 Task: Plan a birthday party for Sarah on June 15th at 7 PM to 7:30 PM.
Action: Mouse moved to (589, 138)
Screenshot: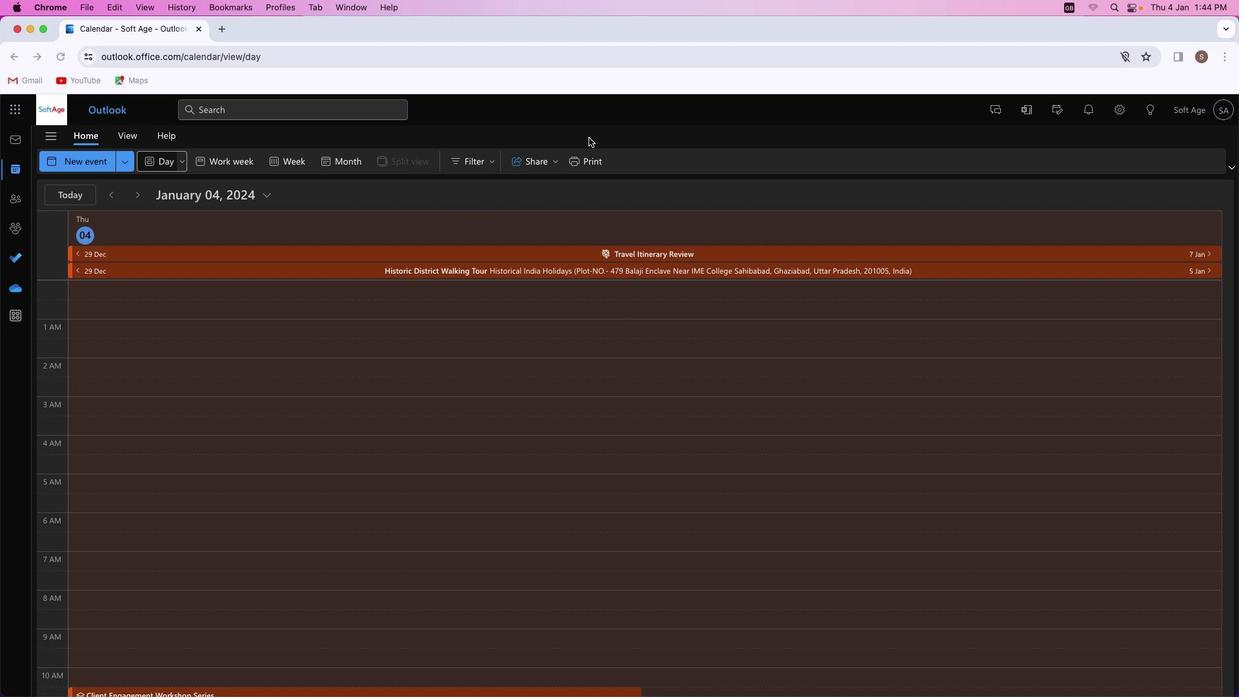 
Action: Mouse pressed left at (589, 138)
Screenshot: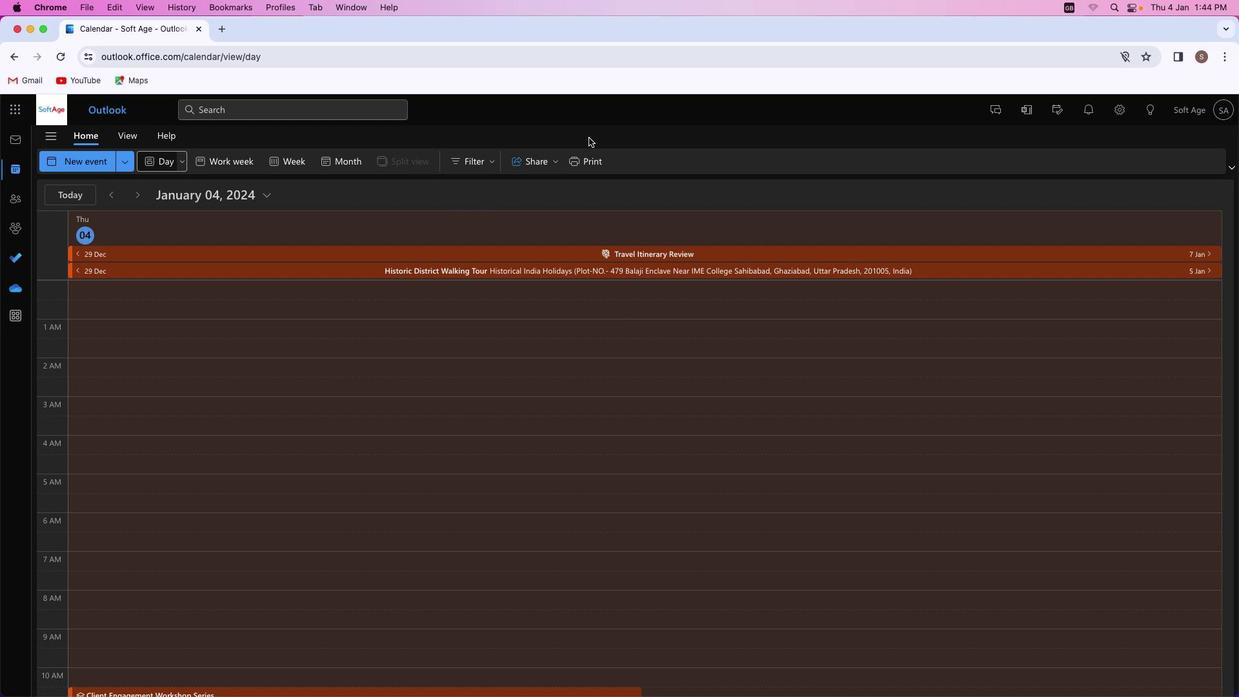 
Action: Mouse moved to (92, 162)
Screenshot: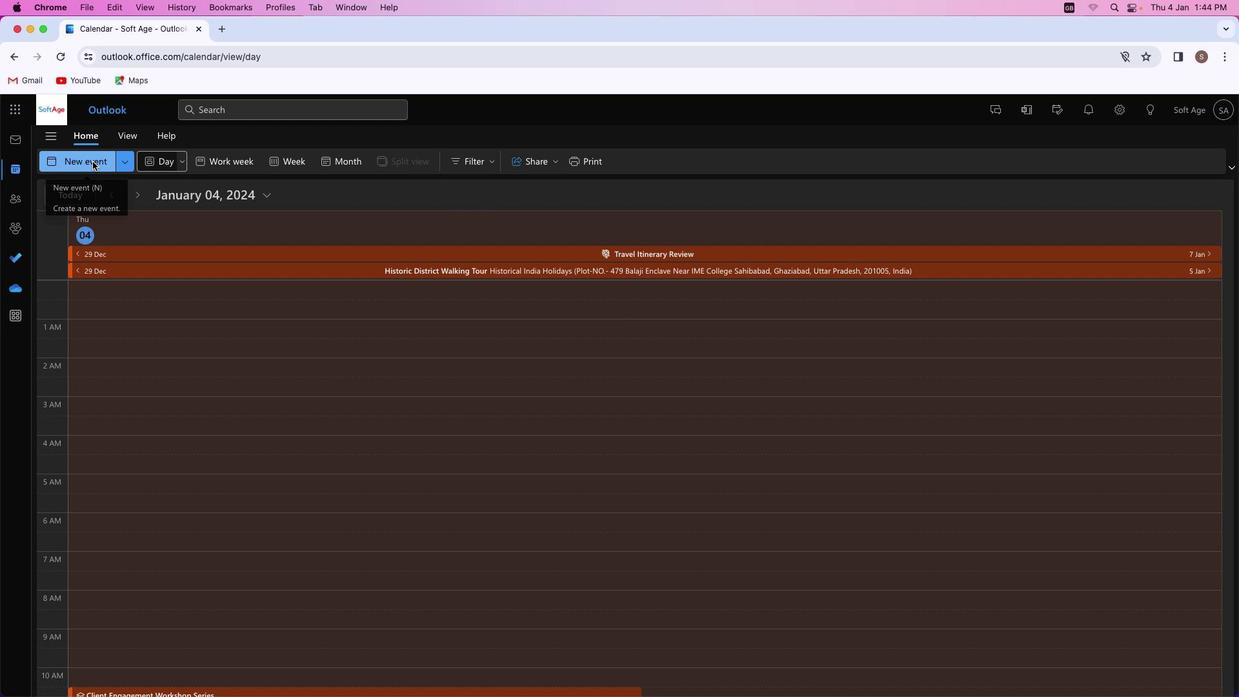 
Action: Mouse pressed left at (92, 162)
Screenshot: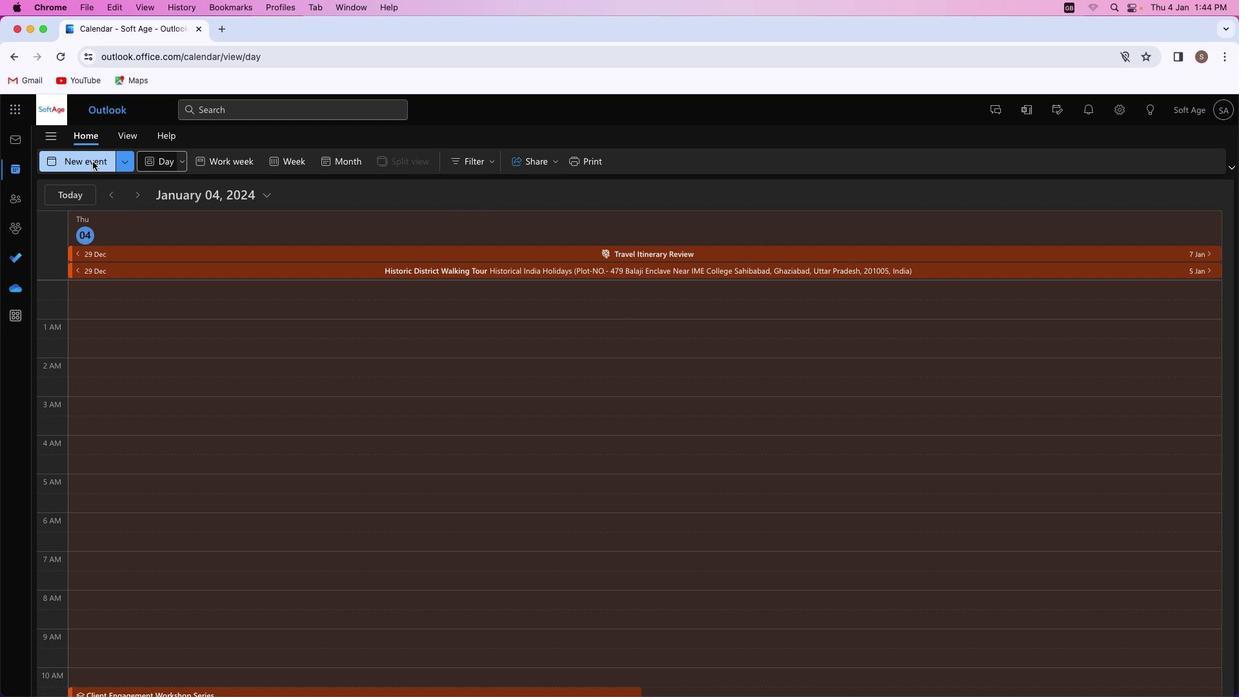 
Action: Mouse moved to (339, 241)
Screenshot: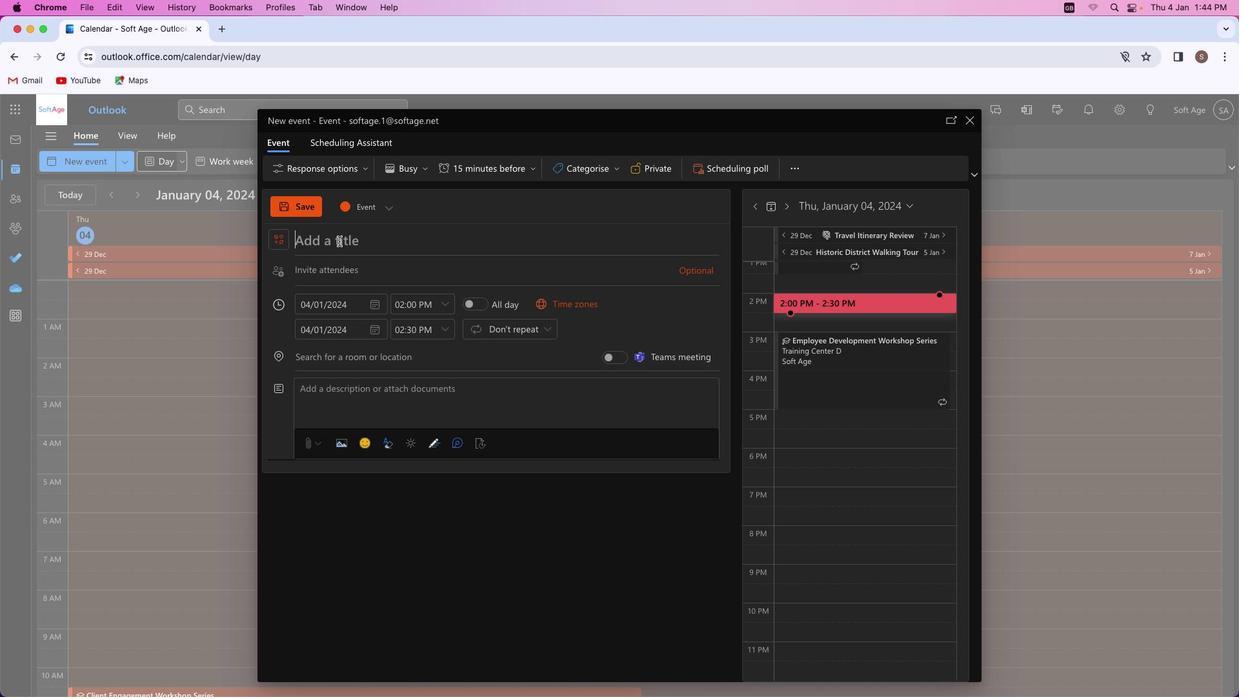 
Action: Mouse pressed left at (339, 241)
Screenshot: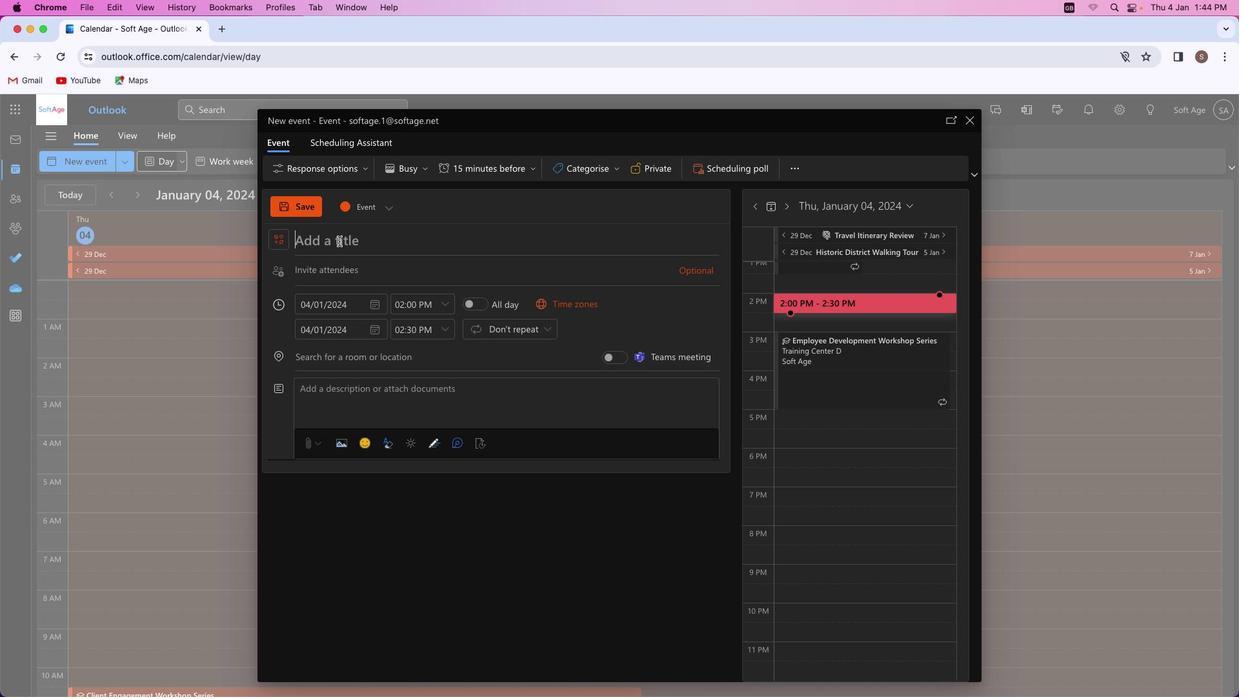 
Action: Key pressed Key.shift'B''i''r''t''h''d''a''y'Key.space'p''a''r''t''y'Key.space'w''i''t''h'Key.backspaceKey.backspaceKey.backspaceKey.backspace'f''o''r'Key.spaceKey.shift'S''a''r''a''h'
Screenshot: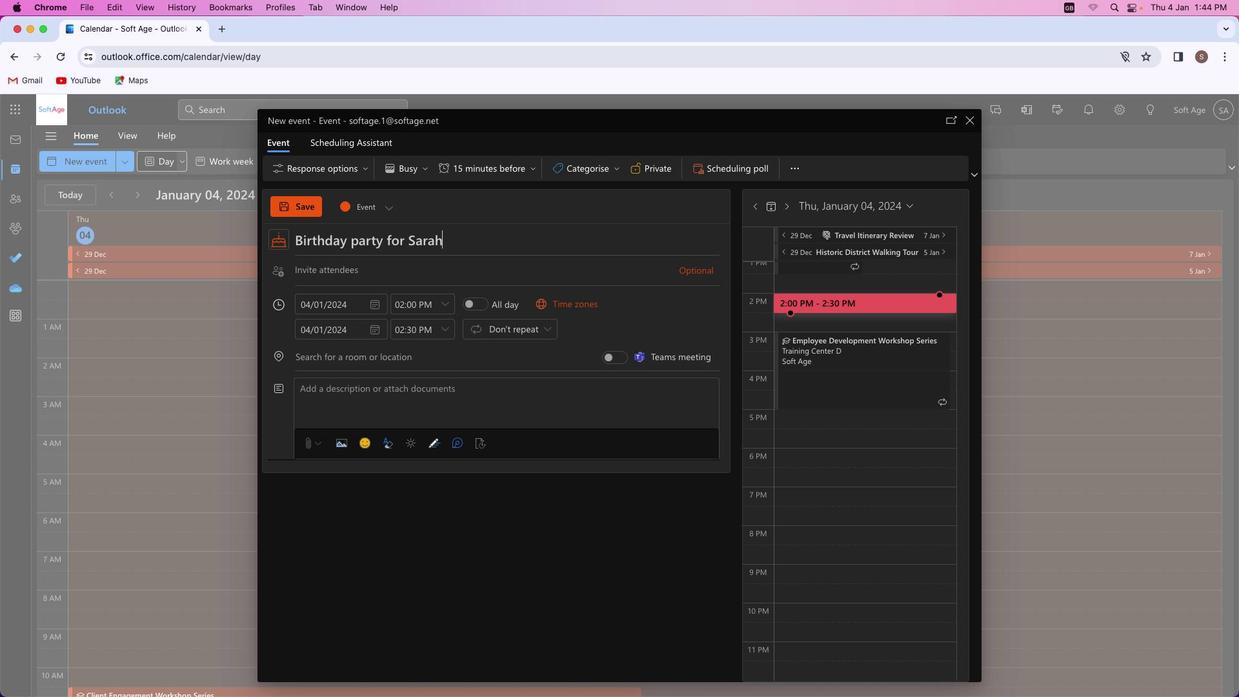 
Action: Mouse moved to (322, 271)
Screenshot: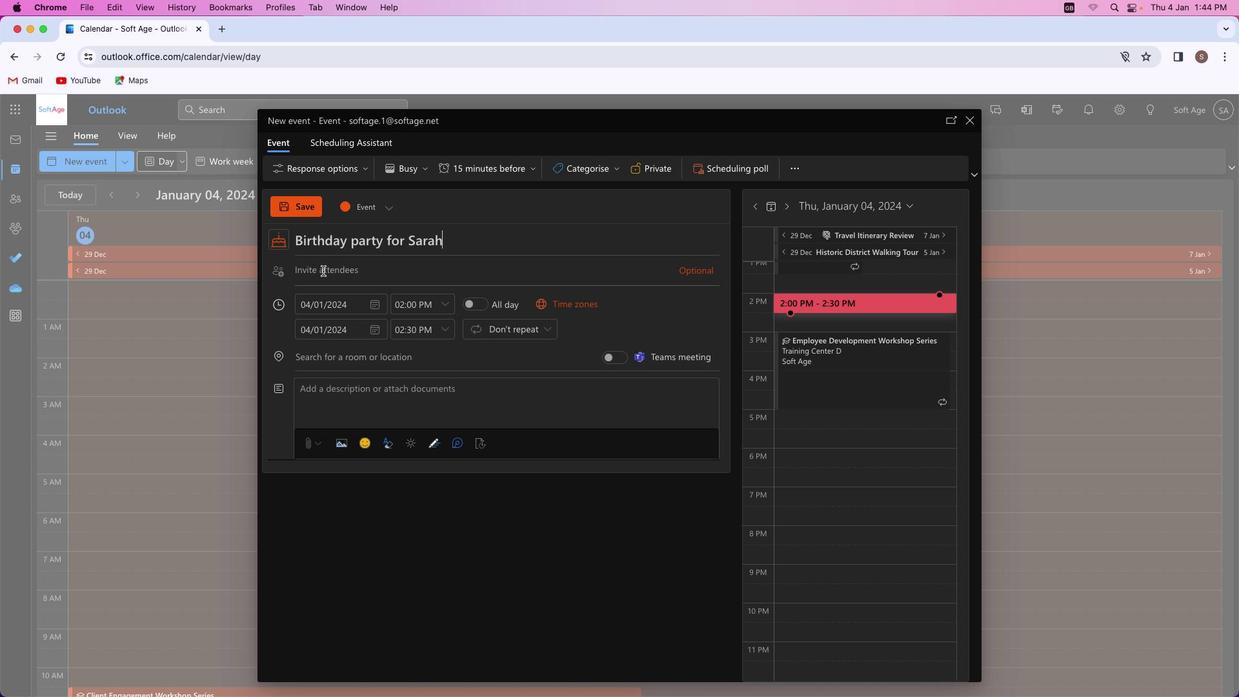 
Action: Mouse pressed left at (322, 271)
Screenshot: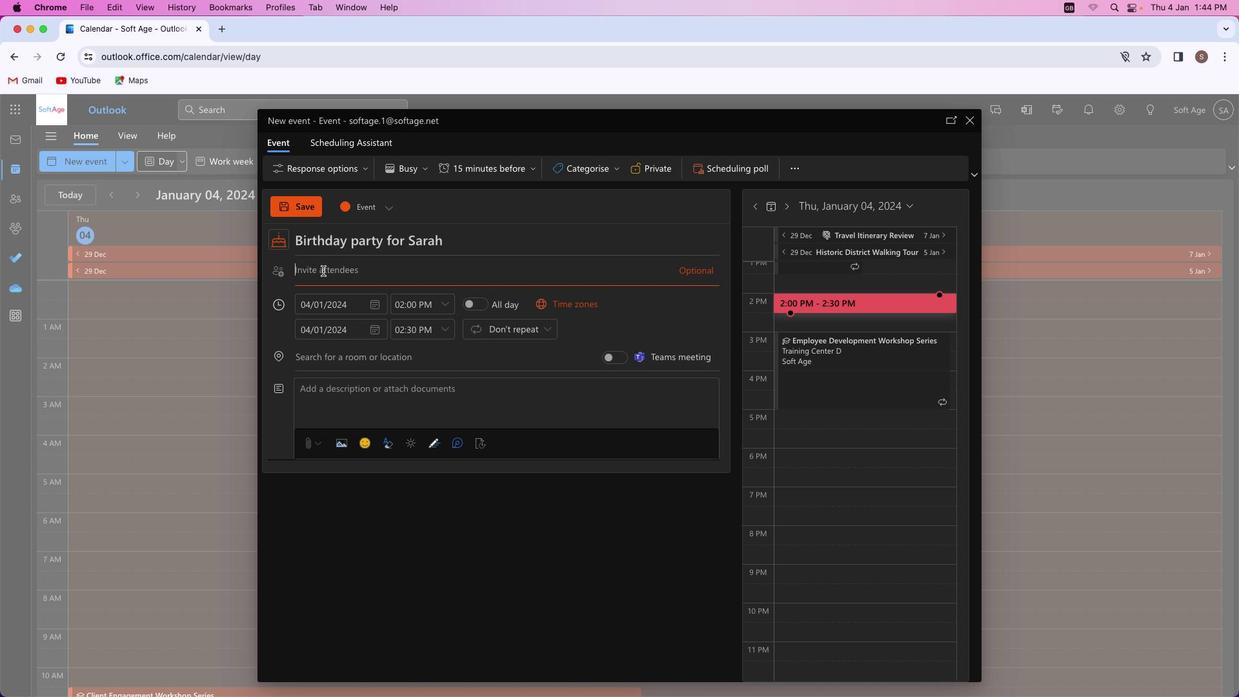 
Action: Key pressed Key.shift'B''i''r''t''h'Key.backspaceKey.backspaceKey.backspaceKey.backspaceKey.backspaceKey.shift'S''h''i''v''a''m''y''a''d''a''v''s''m''4''2'Key.shiftKey.backspace'1'Key.shift'@''o''u''t''l''o''o''k''.''c''o''m'
Screenshot: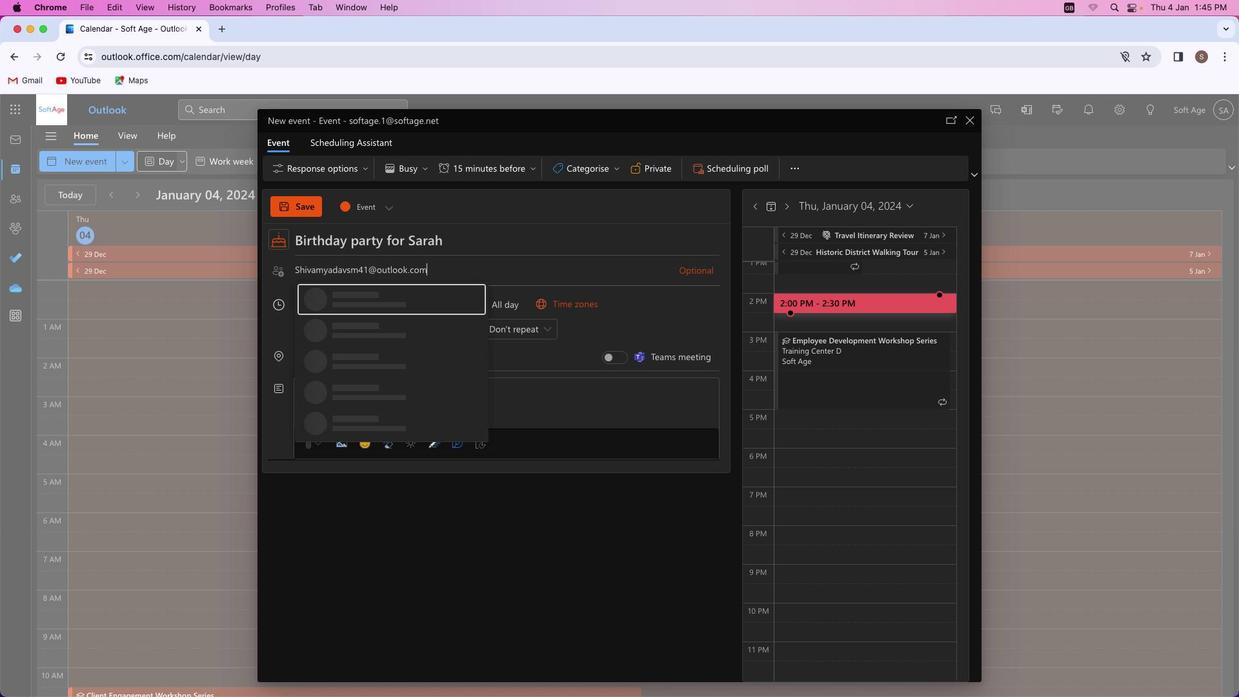 
Action: Mouse moved to (364, 296)
Screenshot: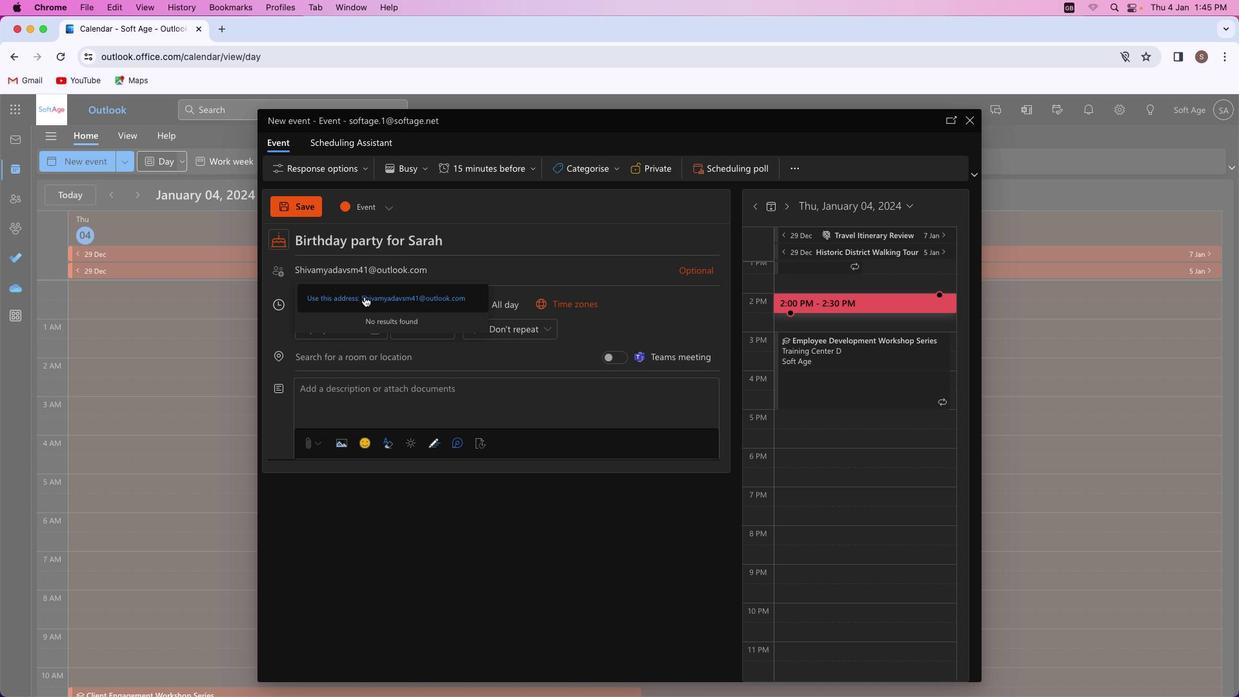 
Action: Mouse pressed left at (364, 296)
Screenshot: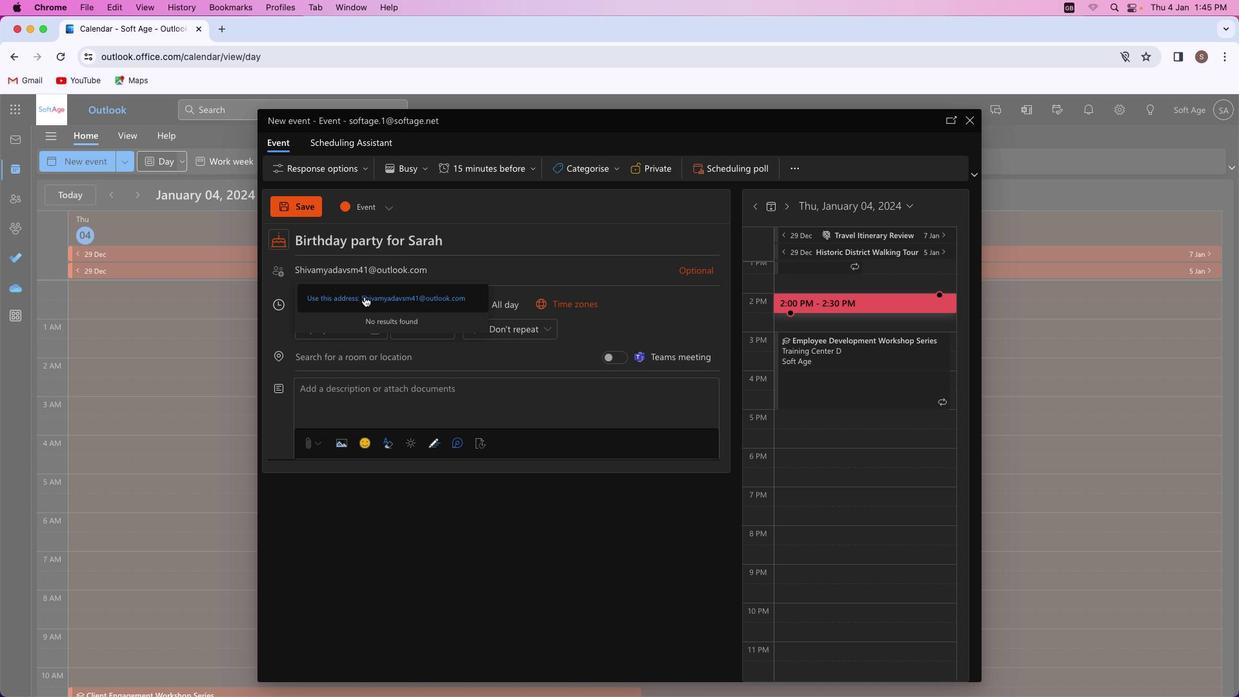 
Action: Mouse moved to (375, 439)
Screenshot: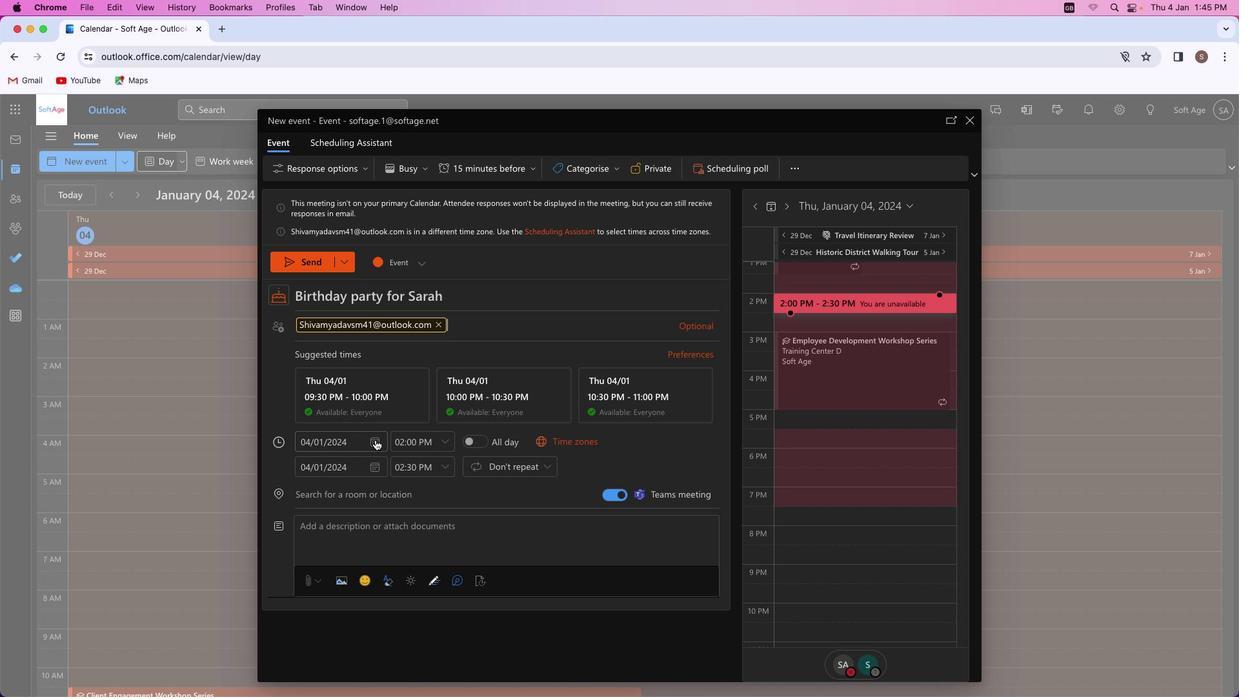 
Action: Mouse pressed left at (375, 439)
Screenshot: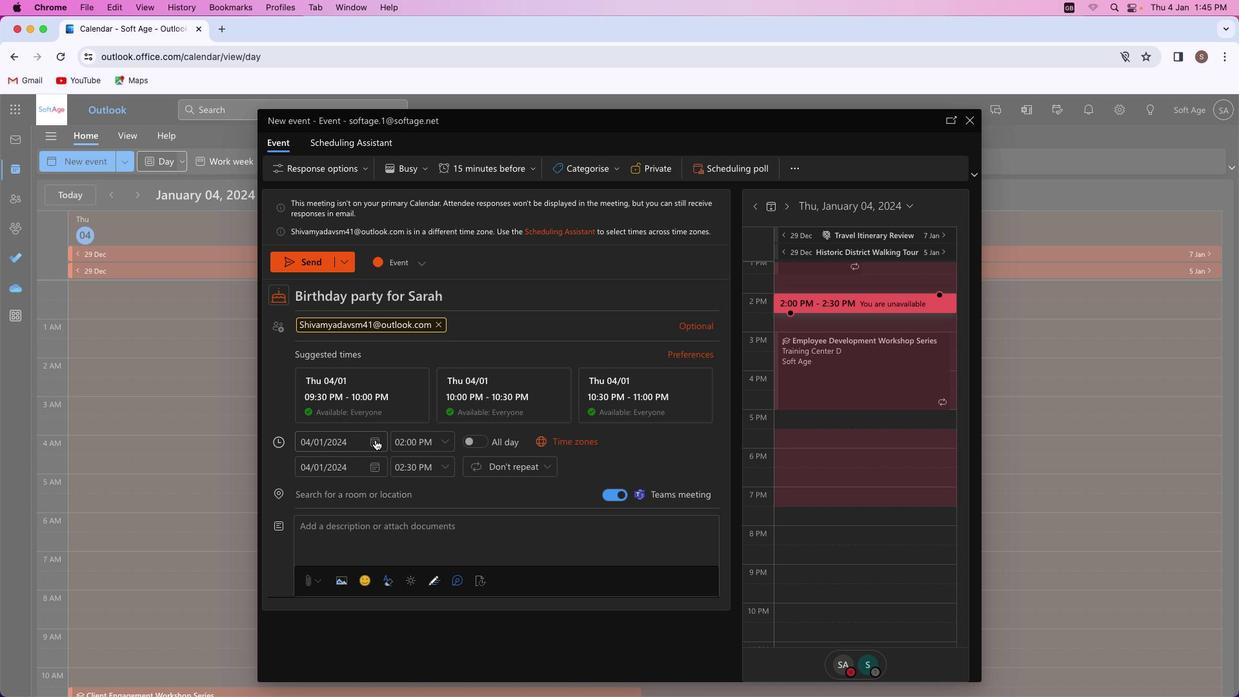 
Action: Mouse moved to (315, 543)
Screenshot: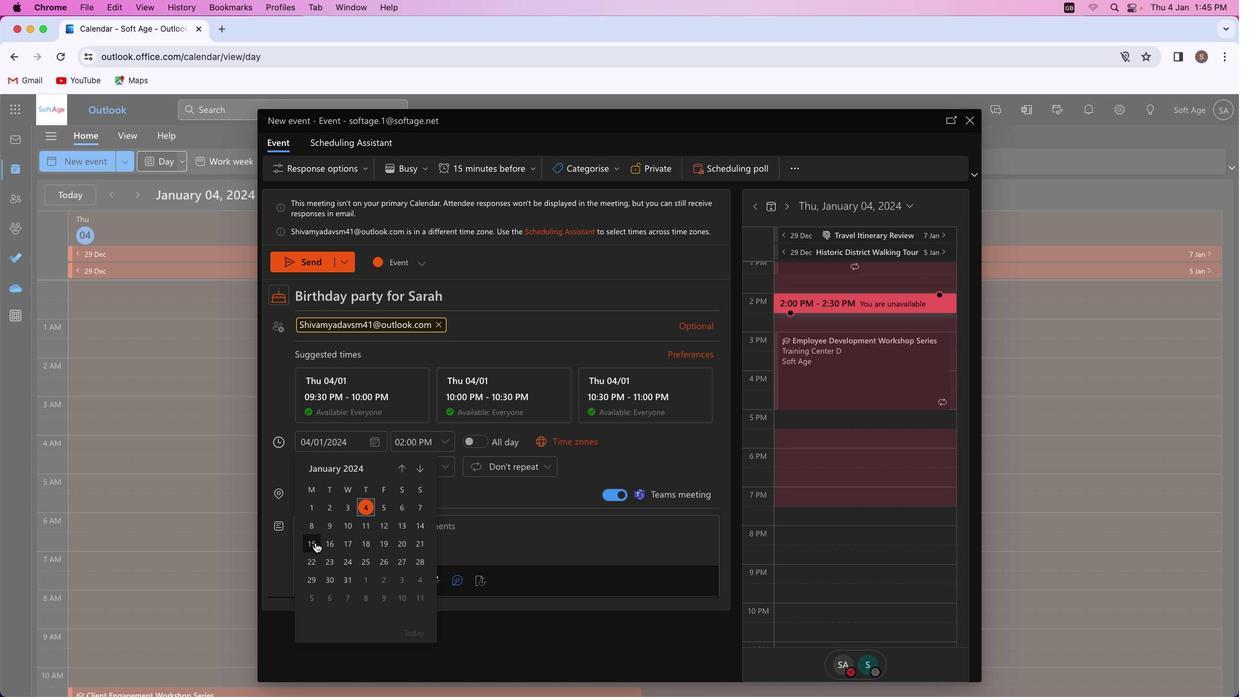 
Action: Mouse pressed left at (315, 543)
Screenshot: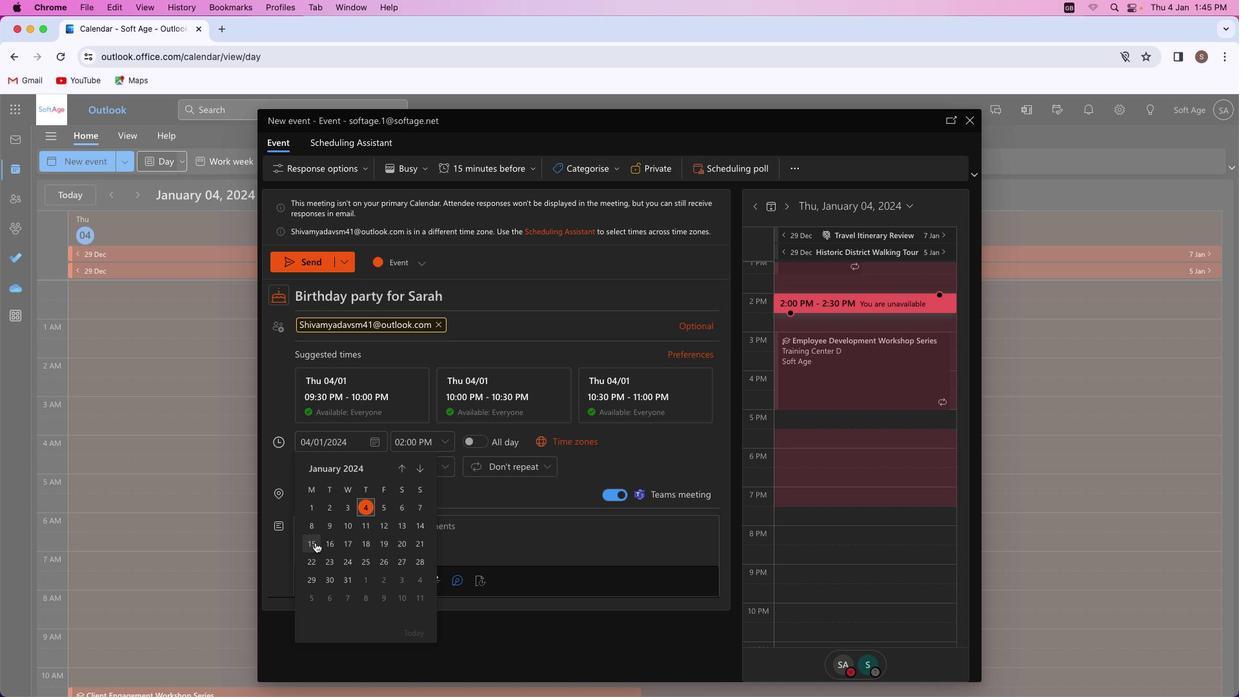 
Action: Mouse moved to (444, 447)
Screenshot: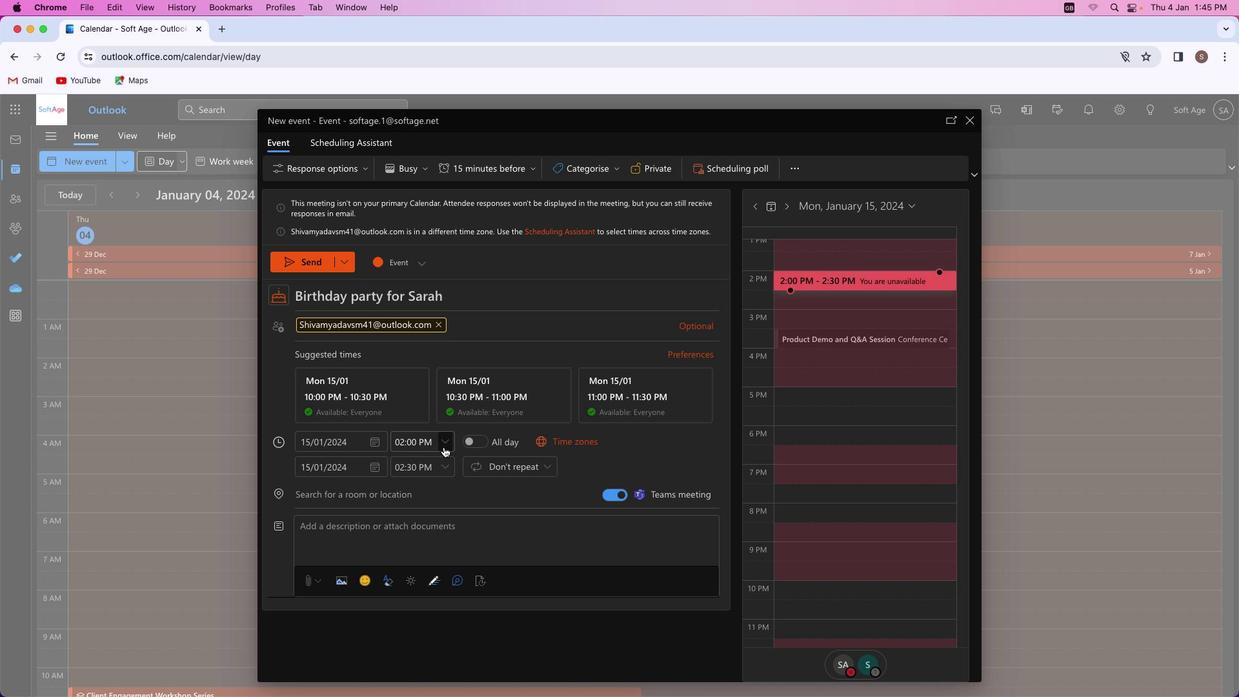
Action: Mouse pressed left at (444, 447)
Screenshot: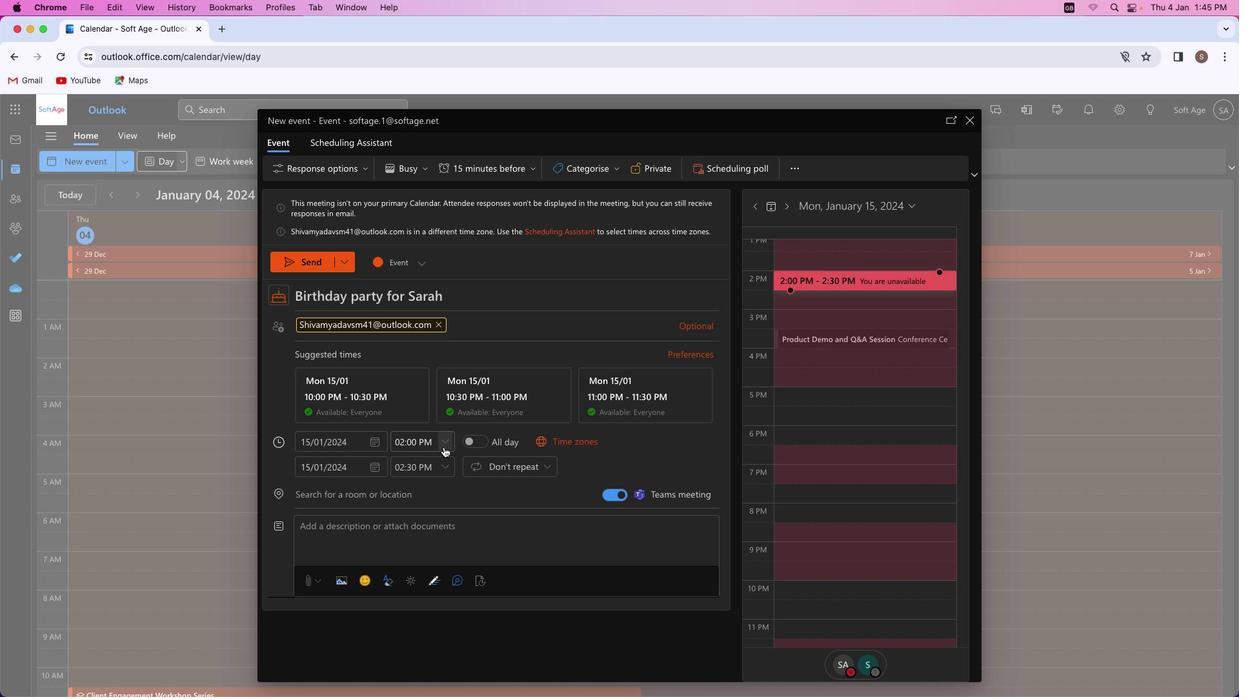 
Action: Mouse moved to (421, 502)
Screenshot: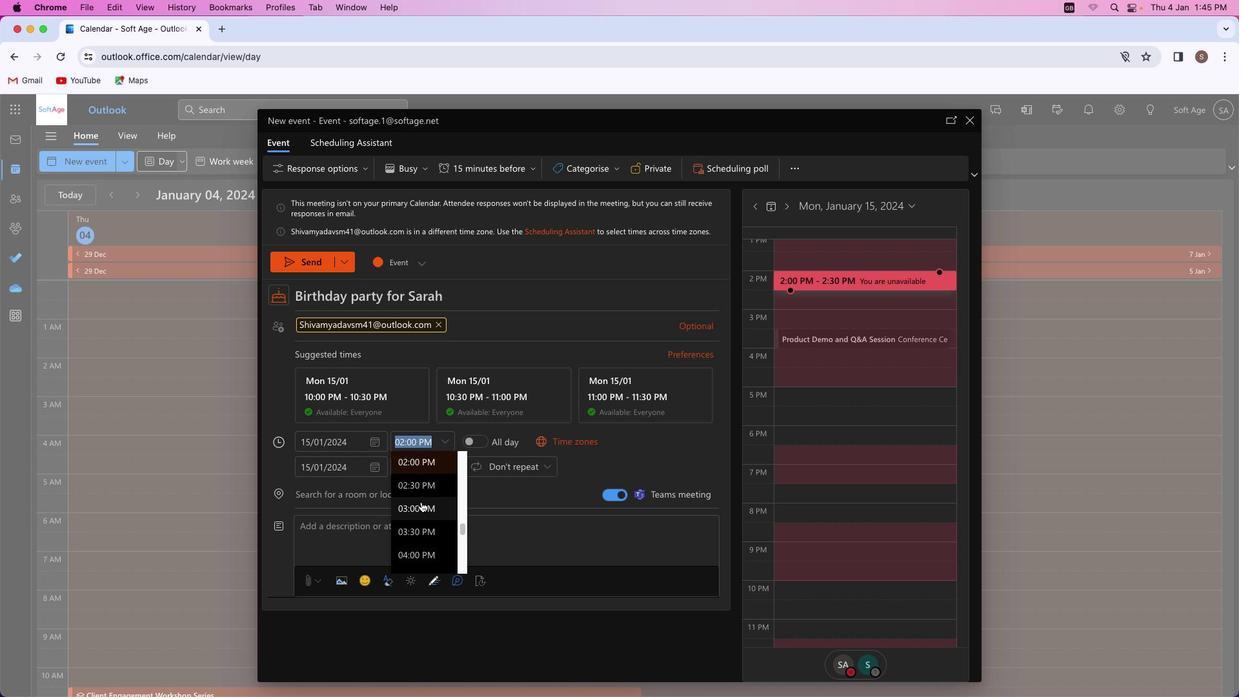 
Action: Mouse scrolled (421, 502) with delta (0, 0)
Screenshot: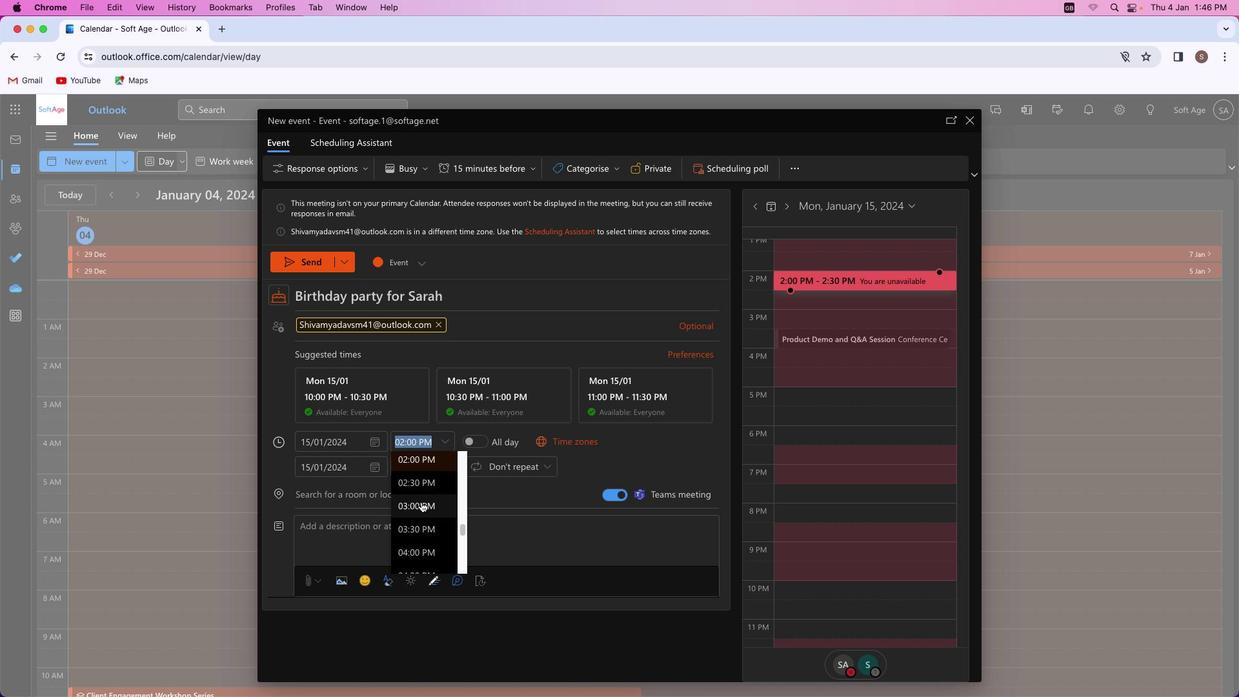
Action: Mouse scrolled (421, 502) with delta (0, 0)
Screenshot: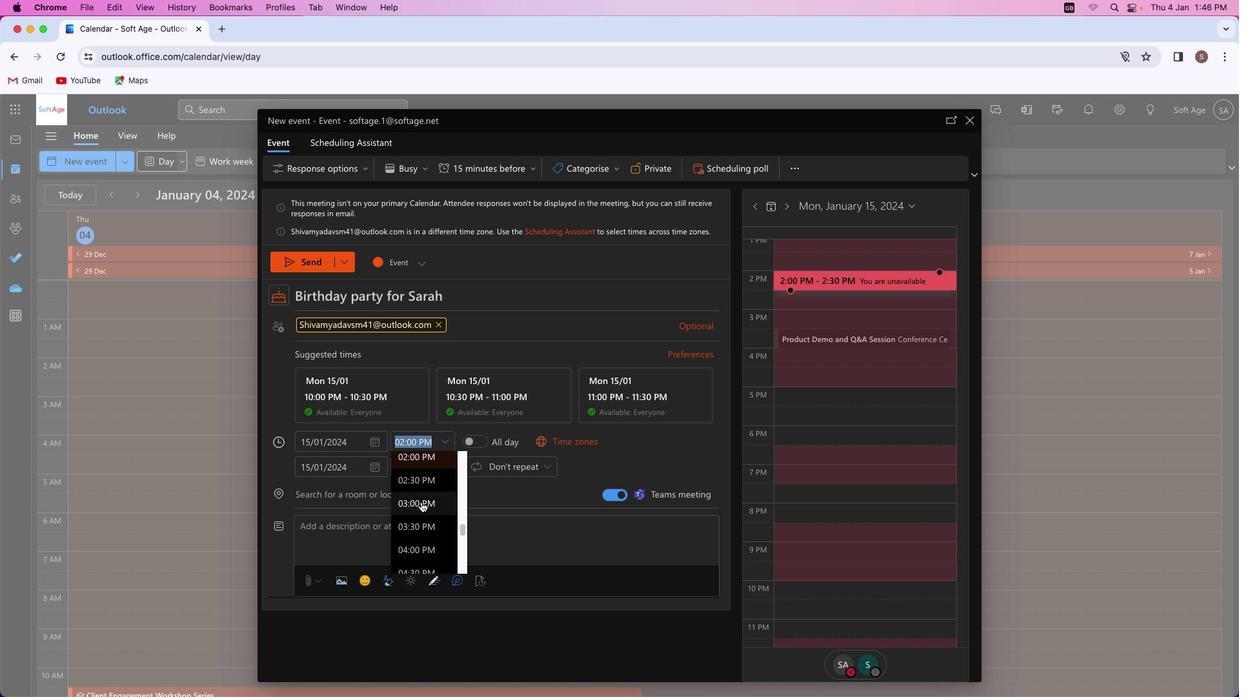 
Action: Mouse scrolled (421, 502) with delta (0, 0)
Screenshot: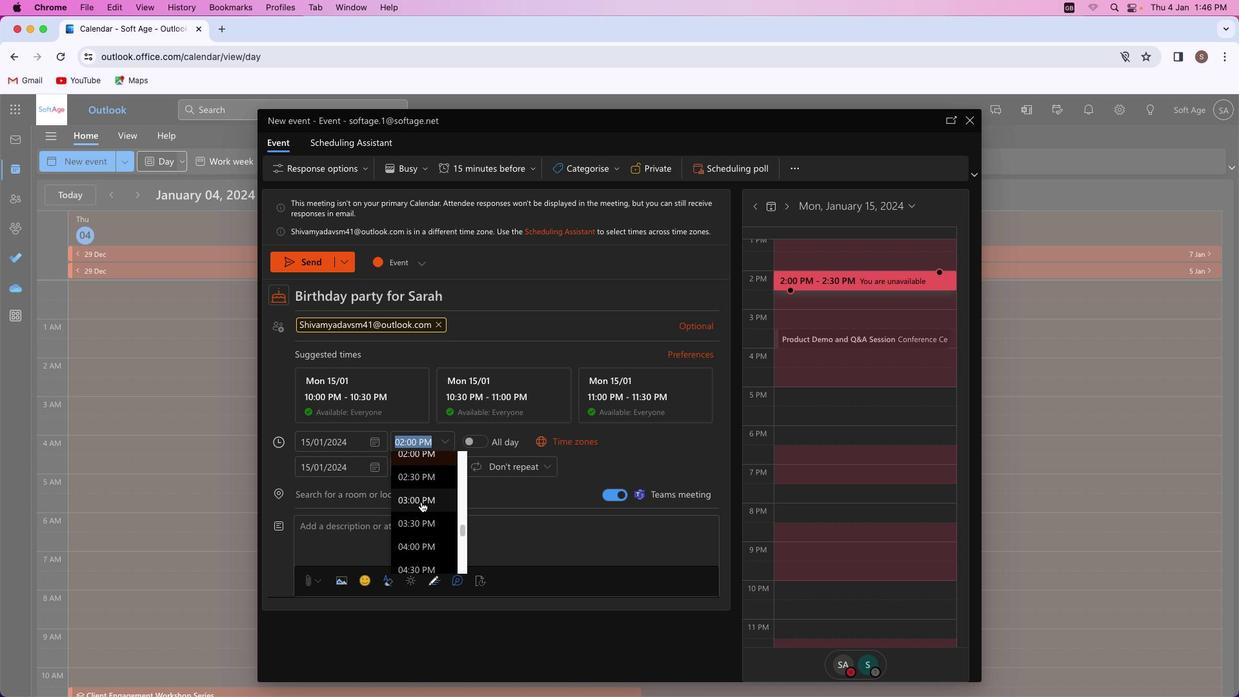 
Action: Mouse scrolled (421, 502) with delta (0, 0)
Screenshot: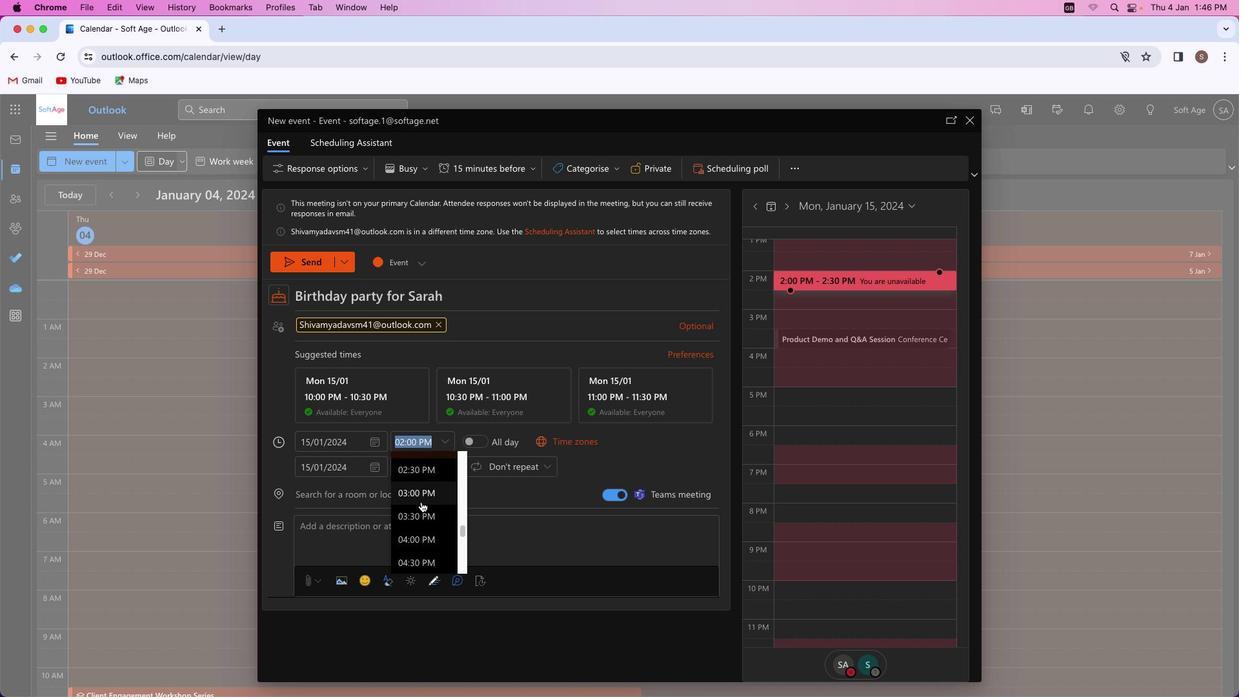 
Action: Mouse scrolled (421, 502) with delta (0, 0)
Screenshot: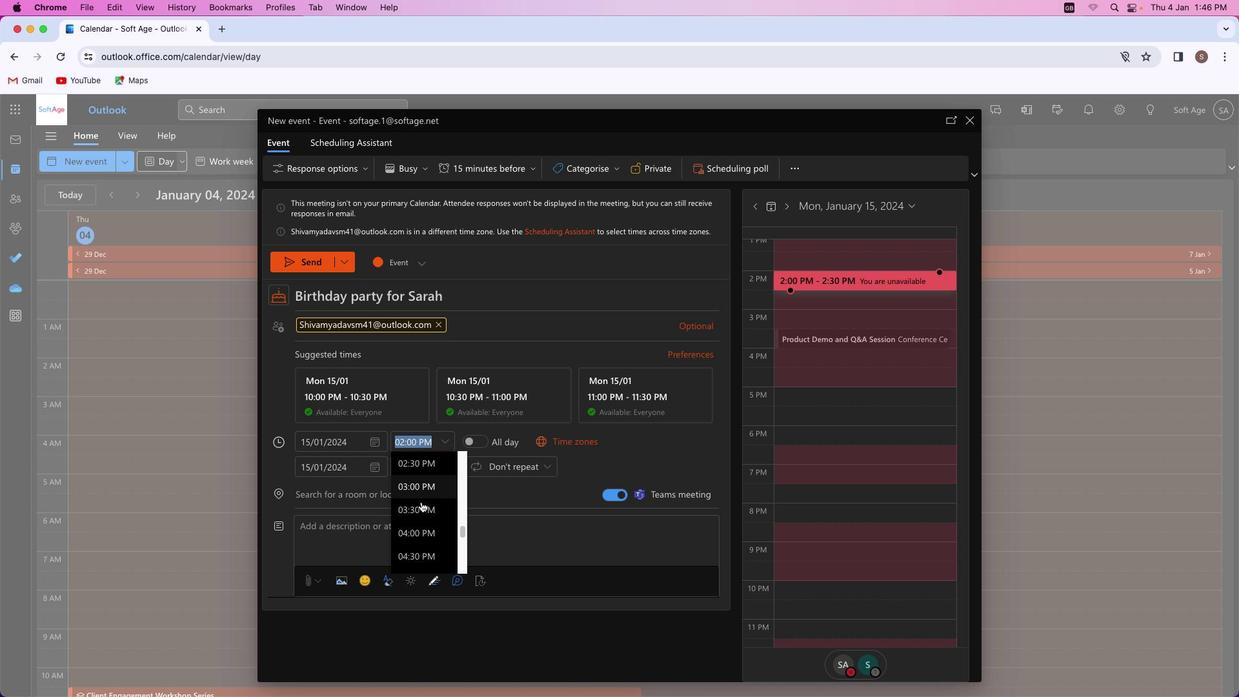 
Action: Mouse scrolled (421, 502) with delta (0, 0)
Screenshot: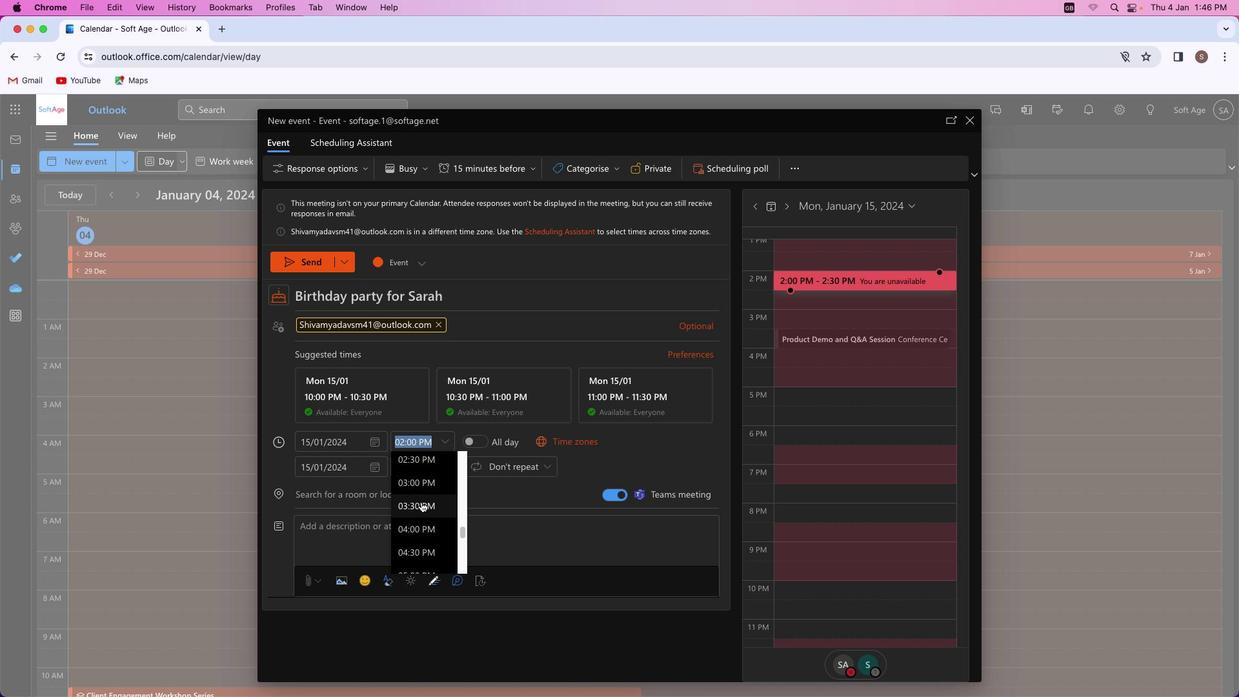 
Action: Mouse scrolled (421, 502) with delta (0, 0)
Screenshot: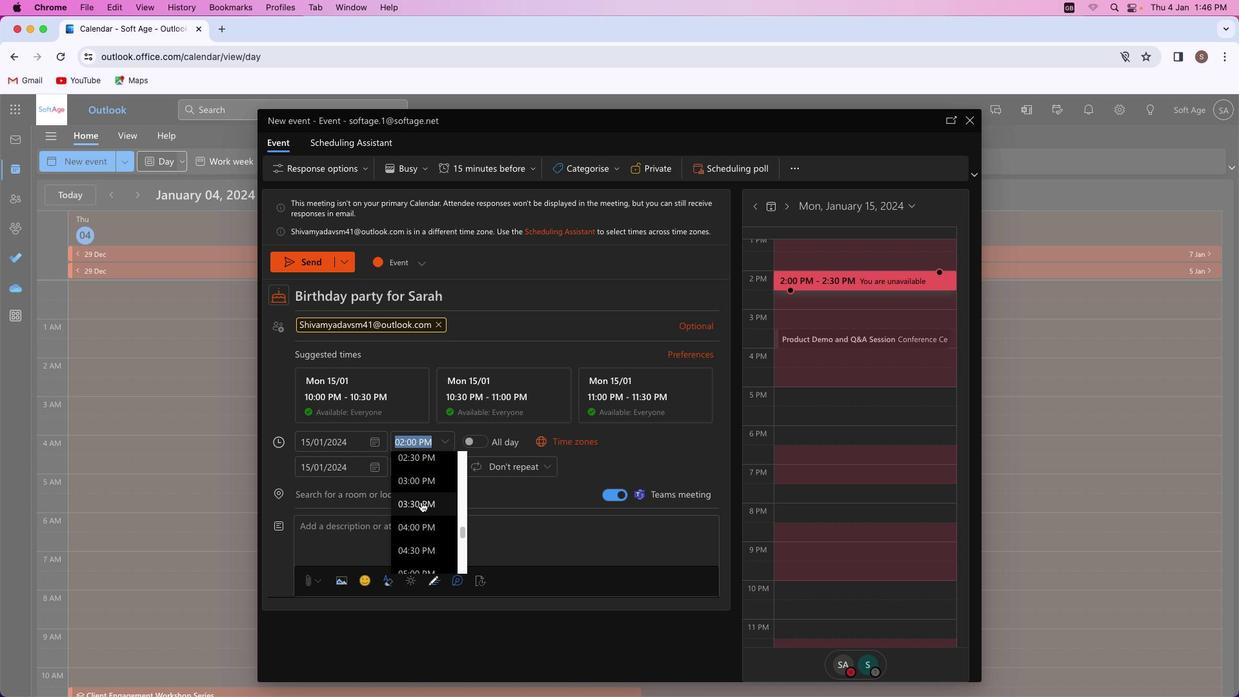 
Action: Mouse scrolled (421, 502) with delta (0, 0)
Screenshot: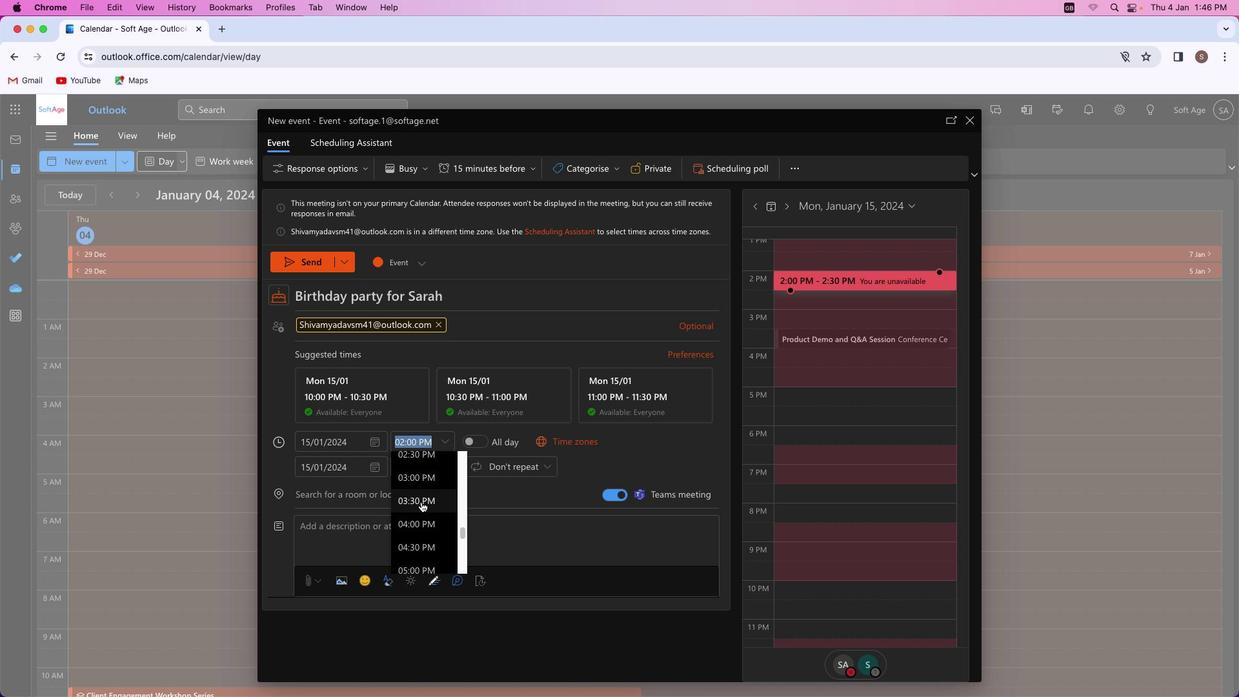 
Action: Mouse scrolled (421, 502) with delta (0, 0)
Screenshot: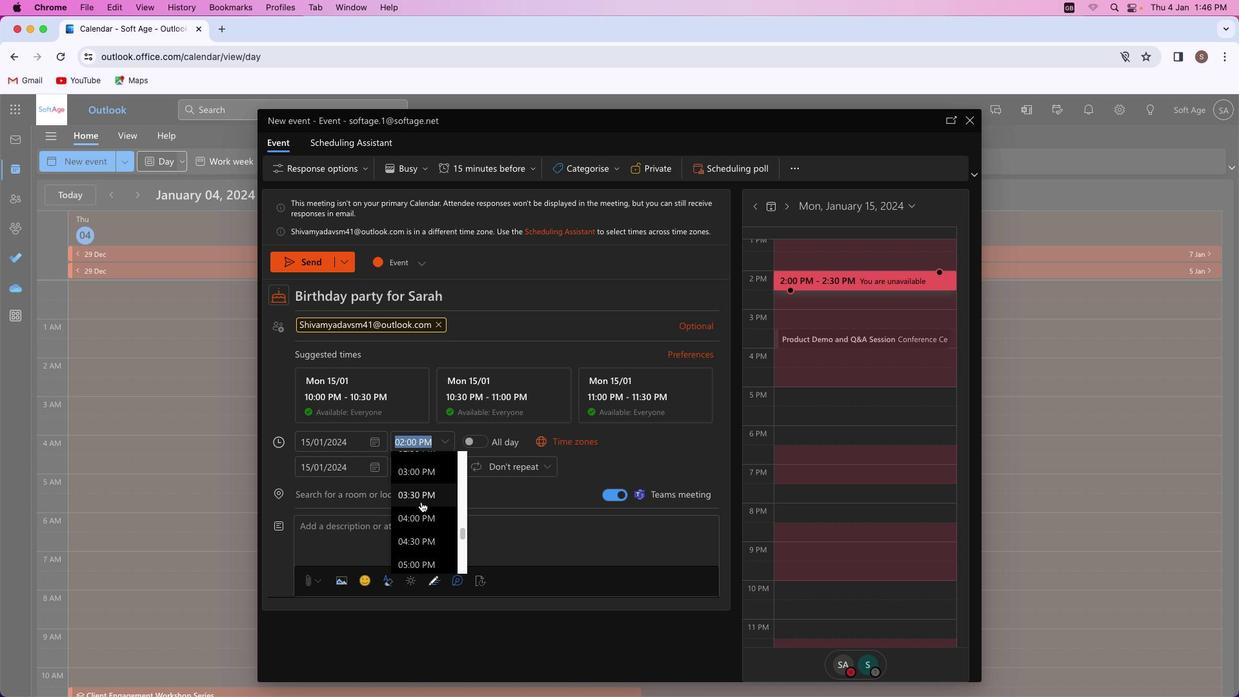 
Action: Mouse scrolled (421, 502) with delta (0, 0)
Screenshot: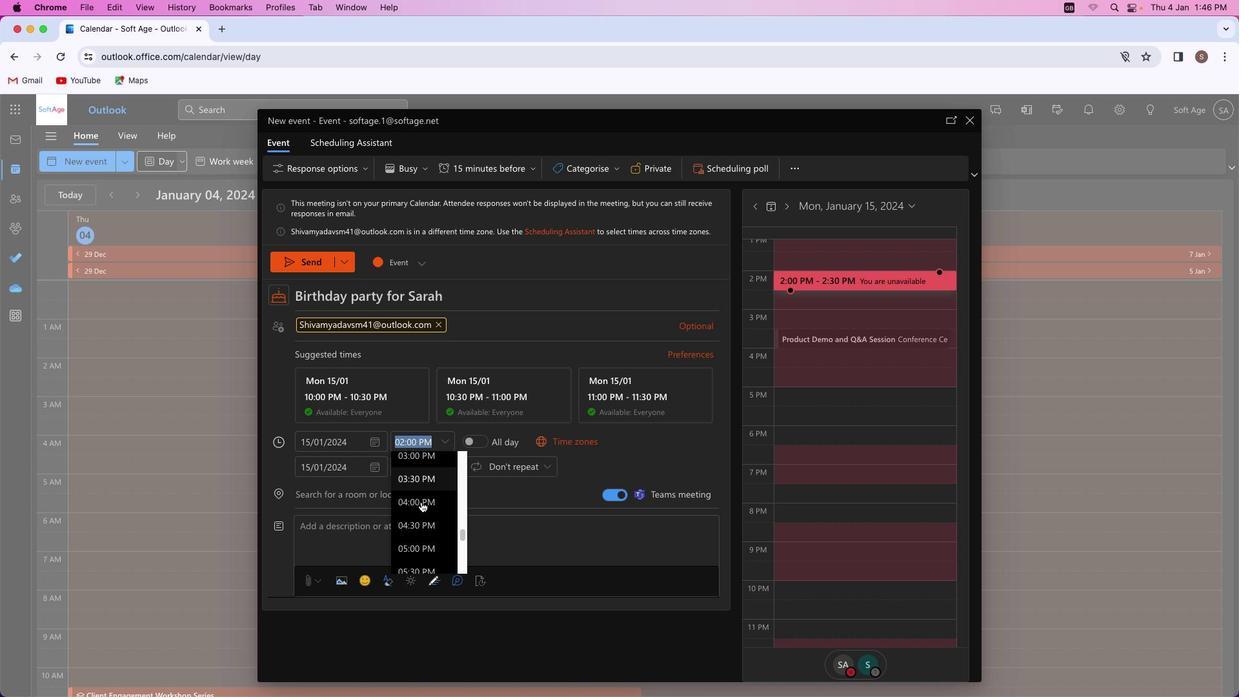 
Action: Mouse scrolled (421, 502) with delta (0, 0)
Screenshot: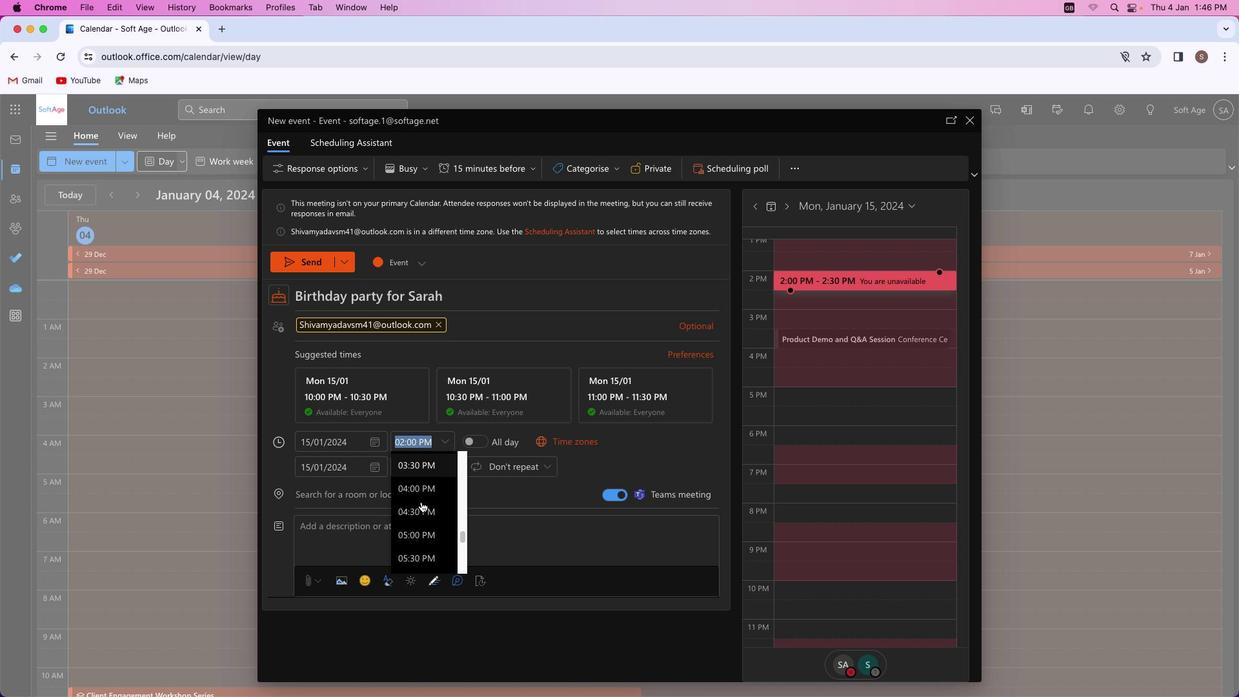 
Action: Mouse moved to (420, 502)
Screenshot: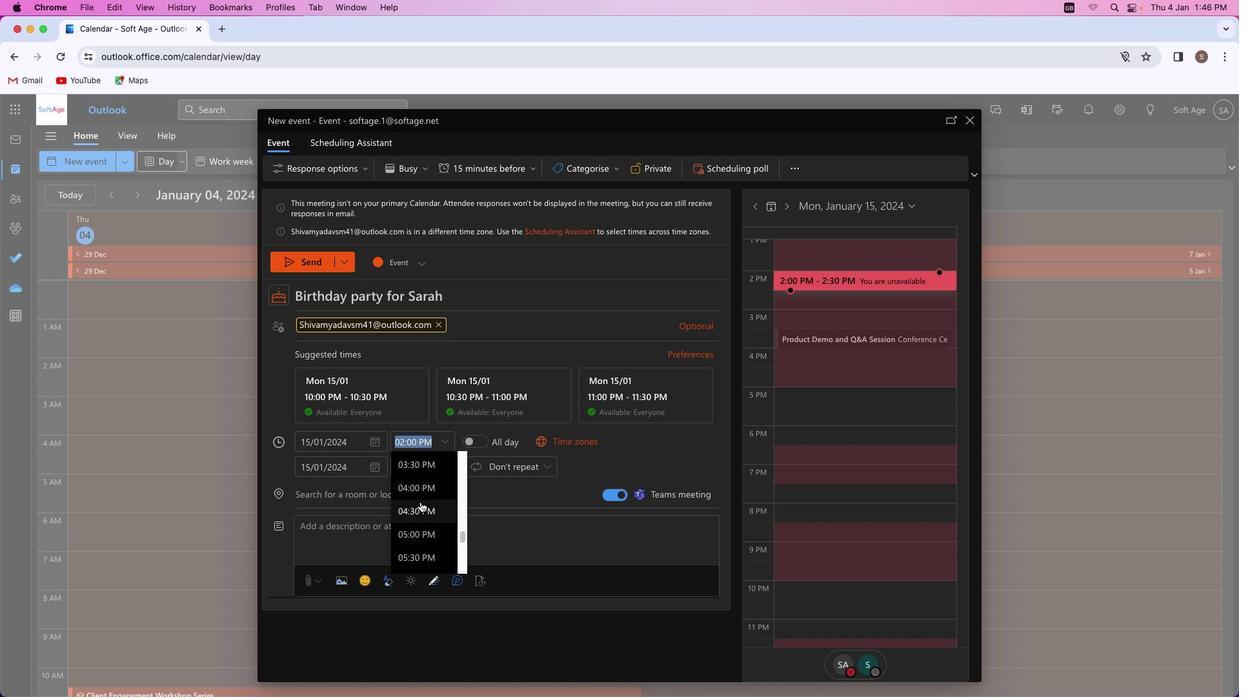 
Action: Mouse scrolled (420, 502) with delta (0, 0)
Screenshot: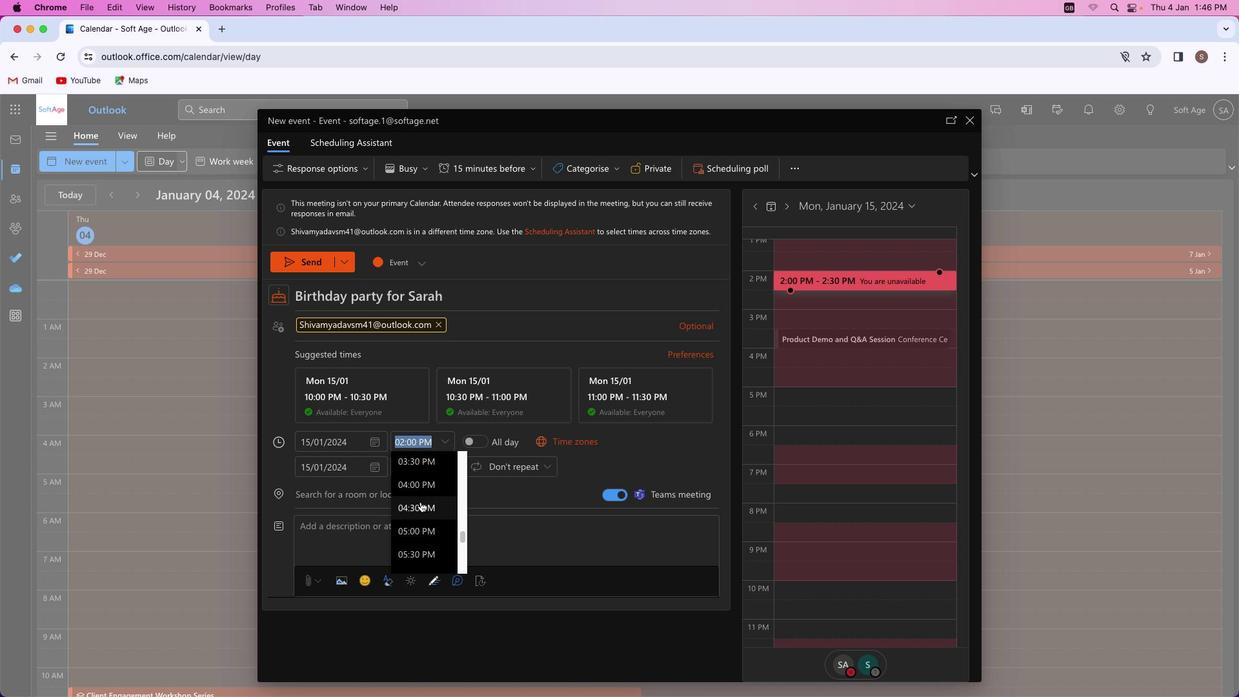 
Action: Mouse scrolled (420, 502) with delta (0, 0)
Screenshot: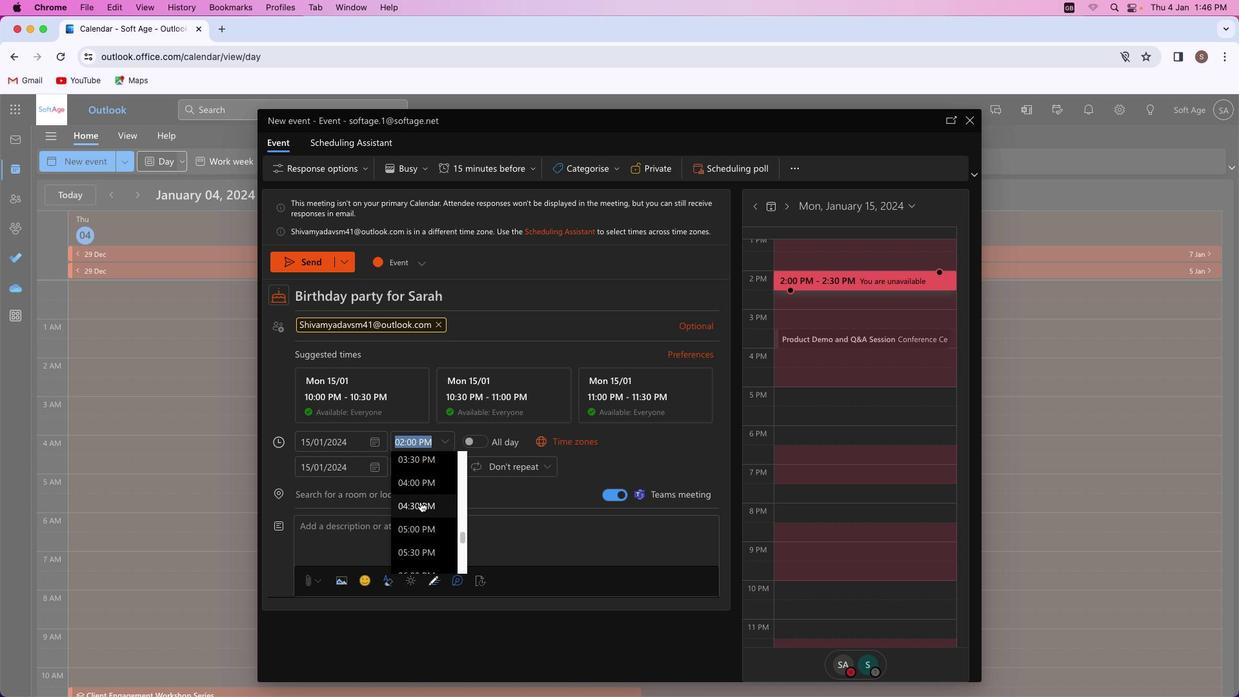 
Action: Mouse scrolled (420, 502) with delta (0, 0)
Screenshot: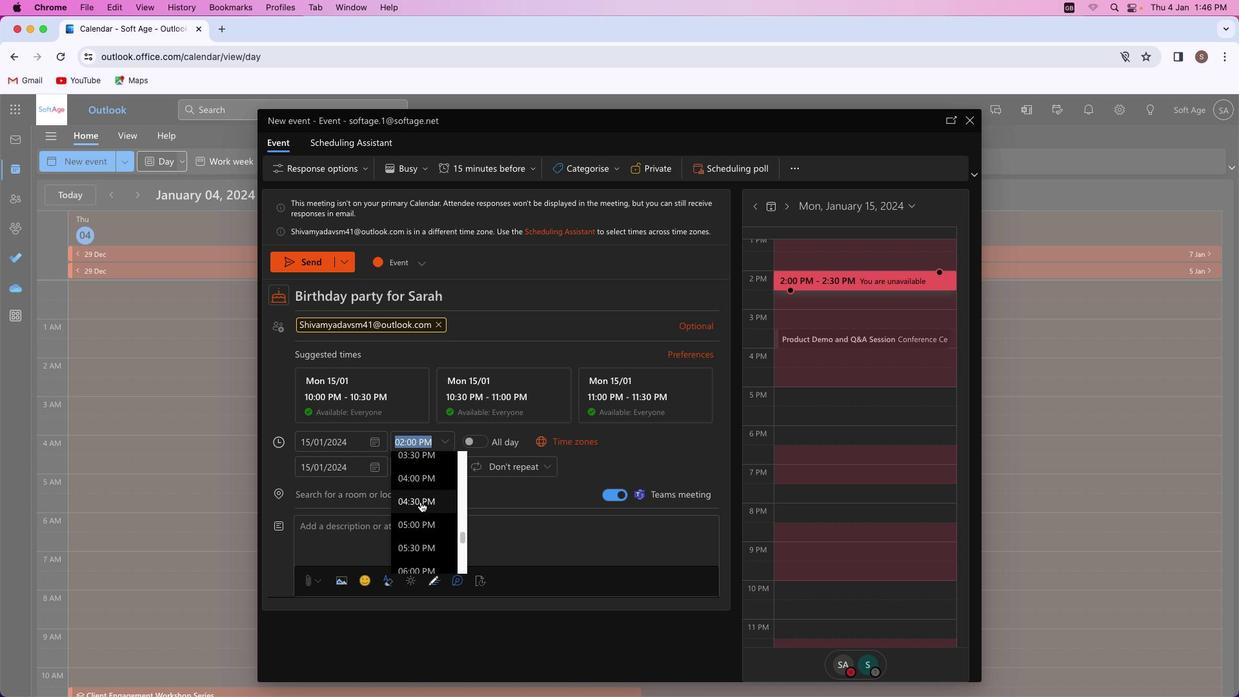 
Action: Mouse scrolled (420, 502) with delta (0, 0)
Screenshot: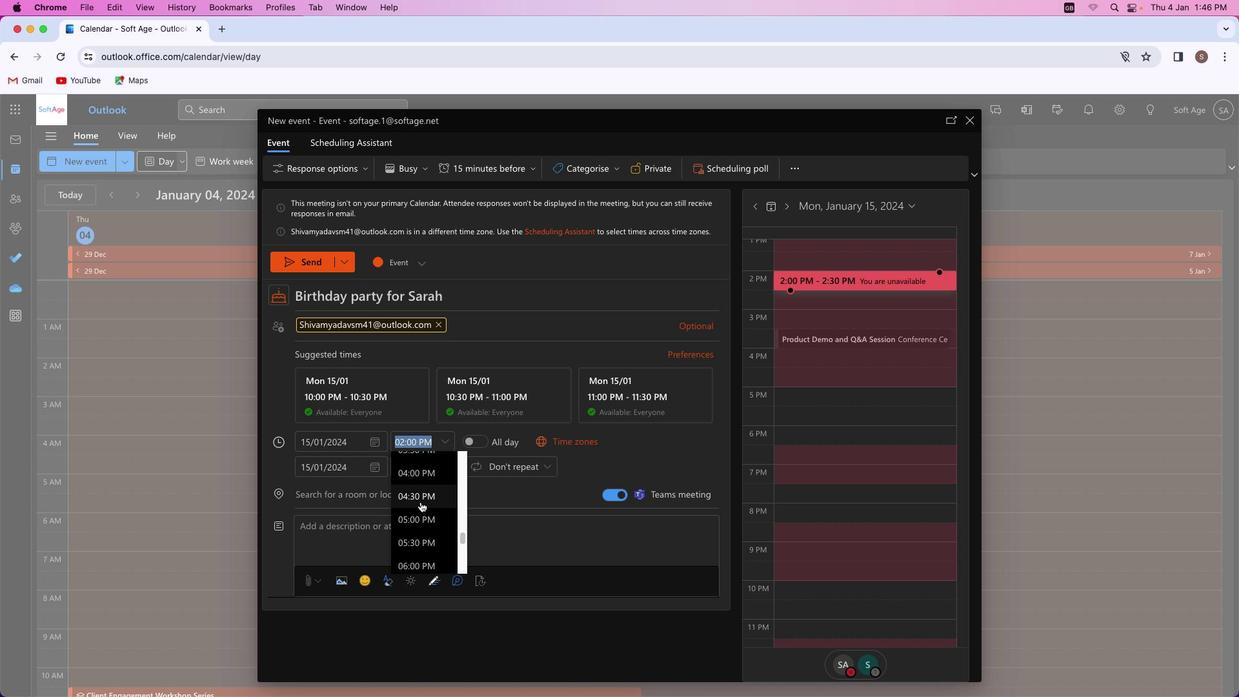 
Action: Mouse scrolled (420, 502) with delta (0, 0)
Screenshot: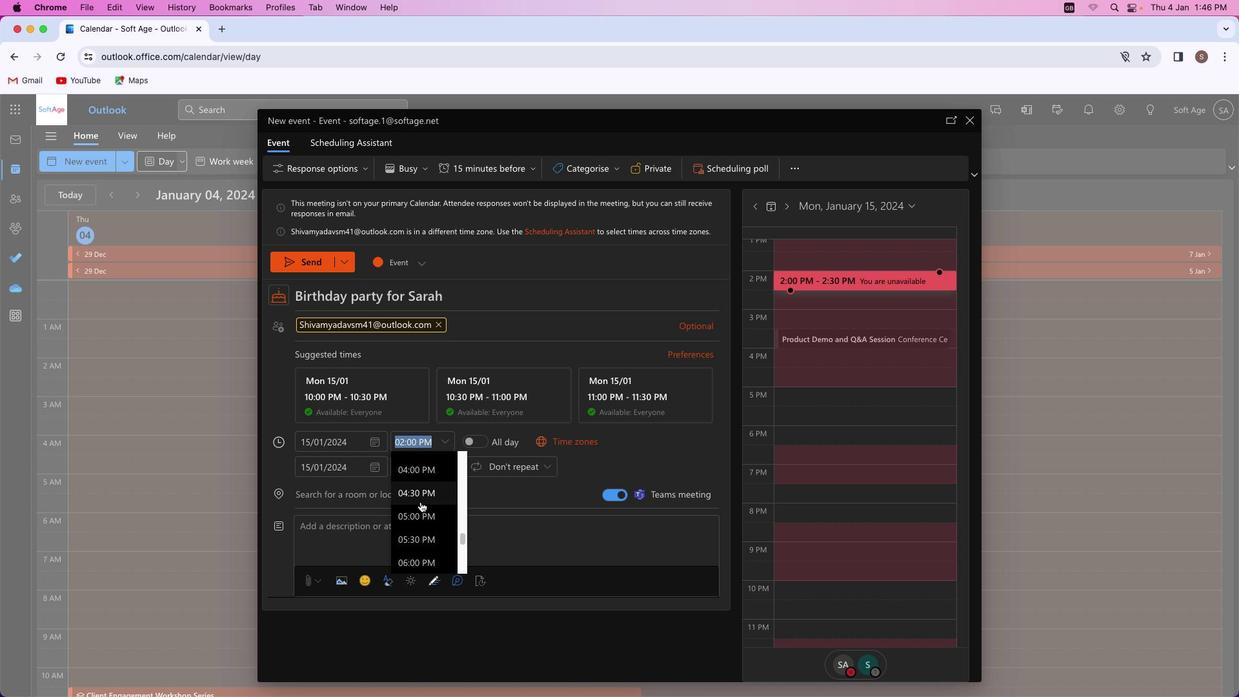 
Action: Mouse scrolled (420, 502) with delta (0, 0)
Screenshot: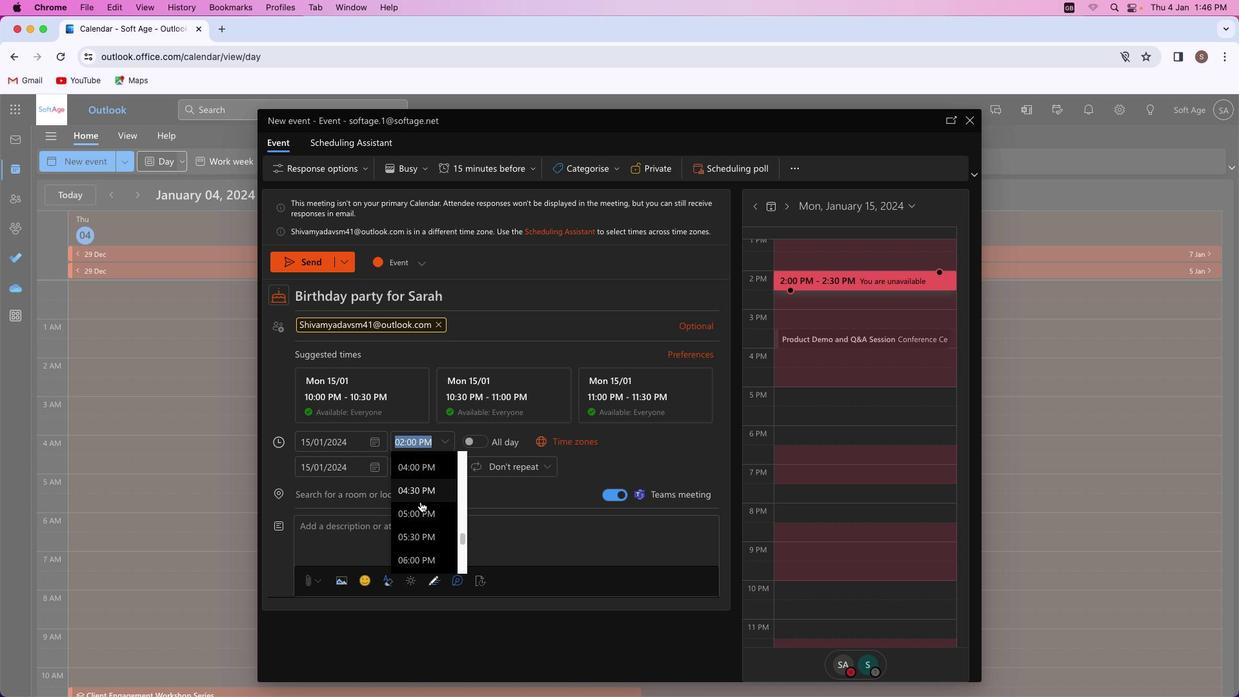 
Action: Mouse moved to (421, 502)
Screenshot: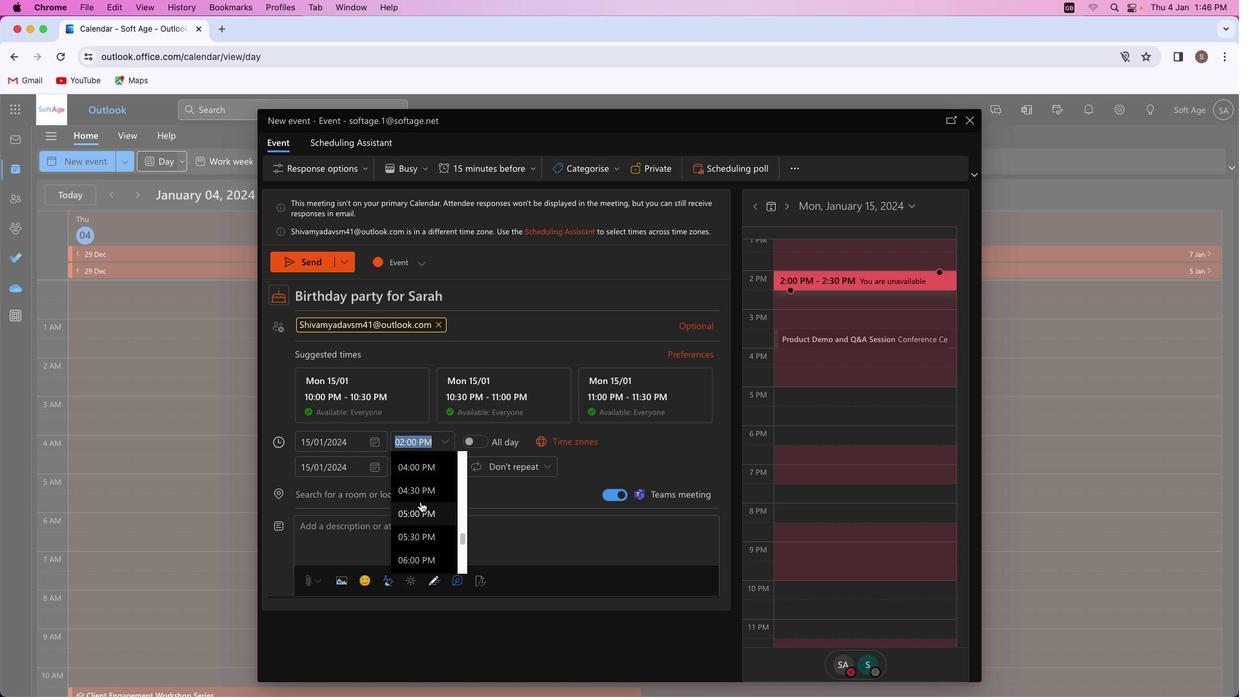 
Action: Mouse scrolled (421, 502) with delta (0, 0)
Screenshot: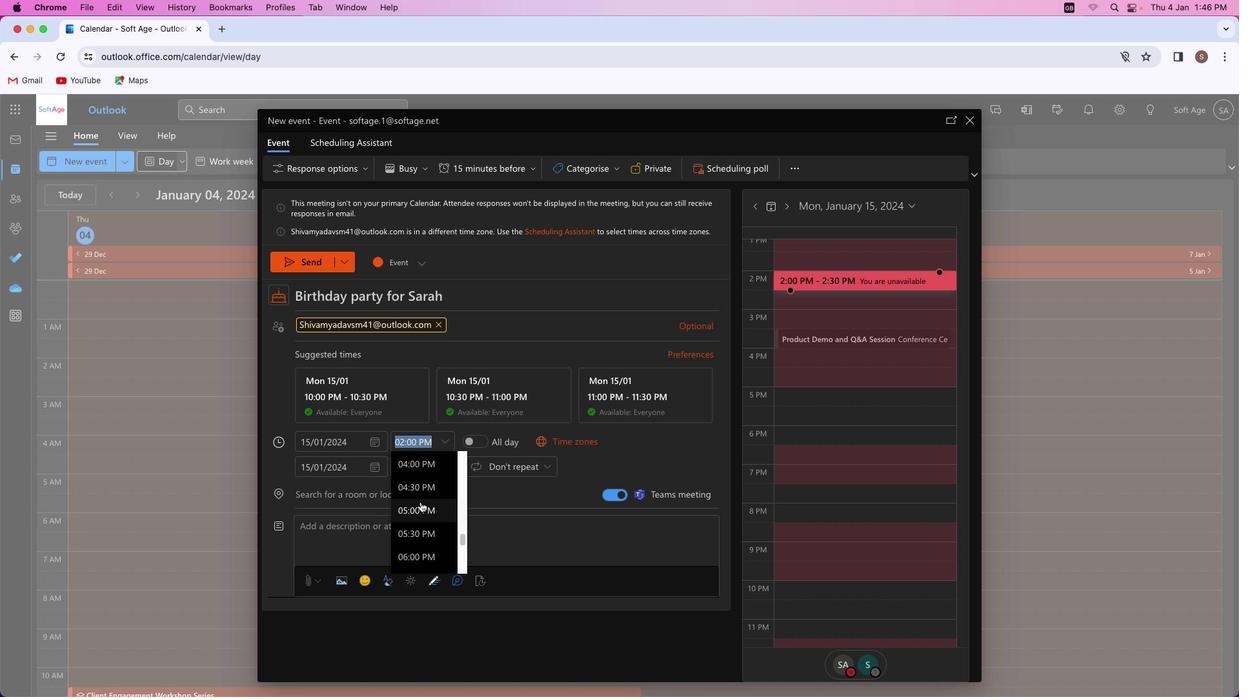 
Action: Mouse scrolled (421, 502) with delta (0, 0)
Screenshot: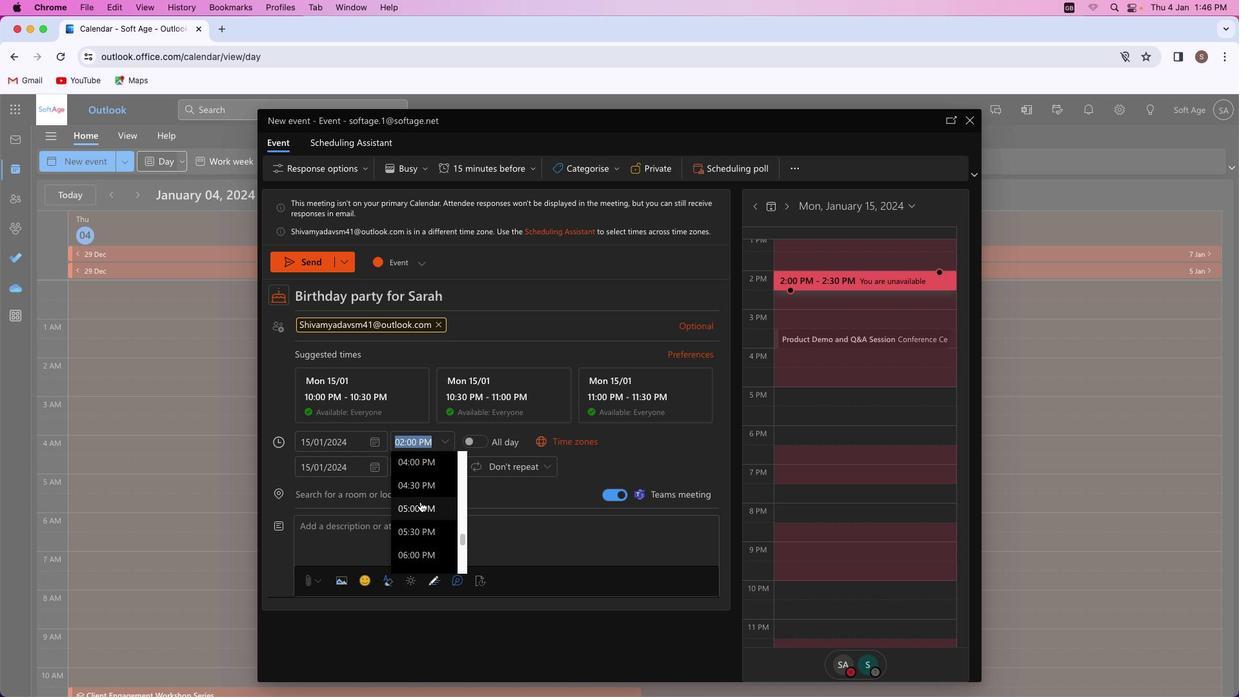 
Action: Mouse scrolled (421, 502) with delta (0, 0)
Screenshot: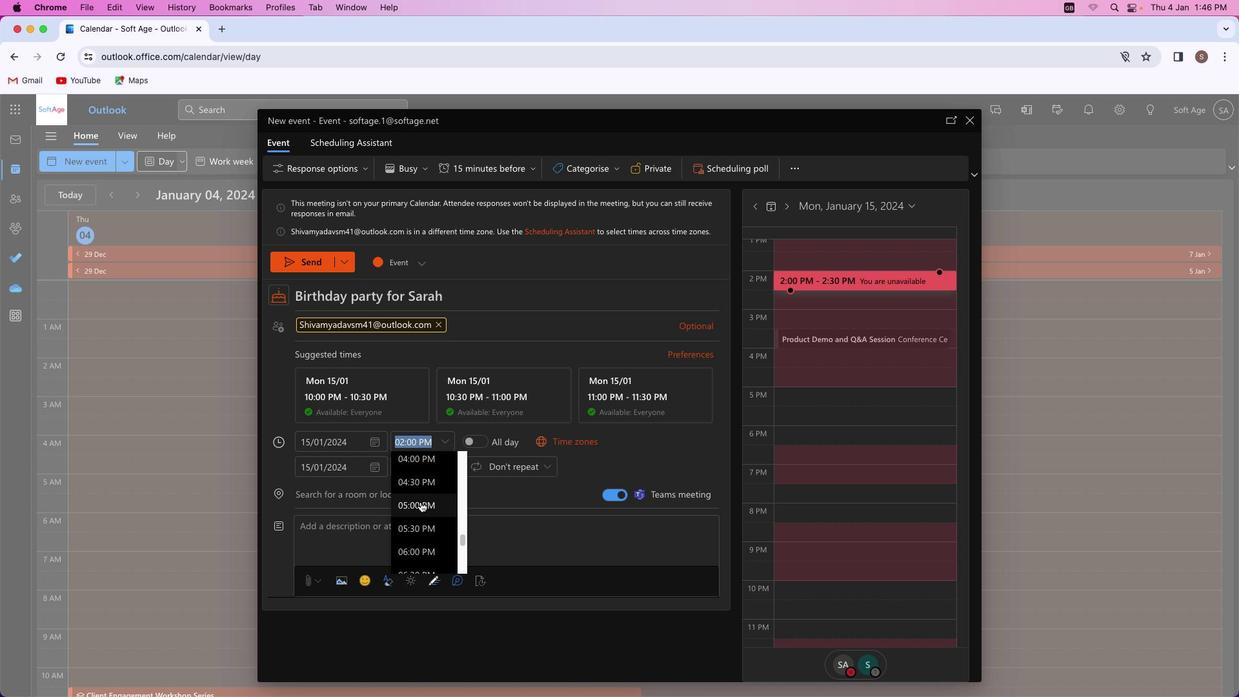 
Action: Mouse scrolled (421, 502) with delta (0, 0)
Screenshot: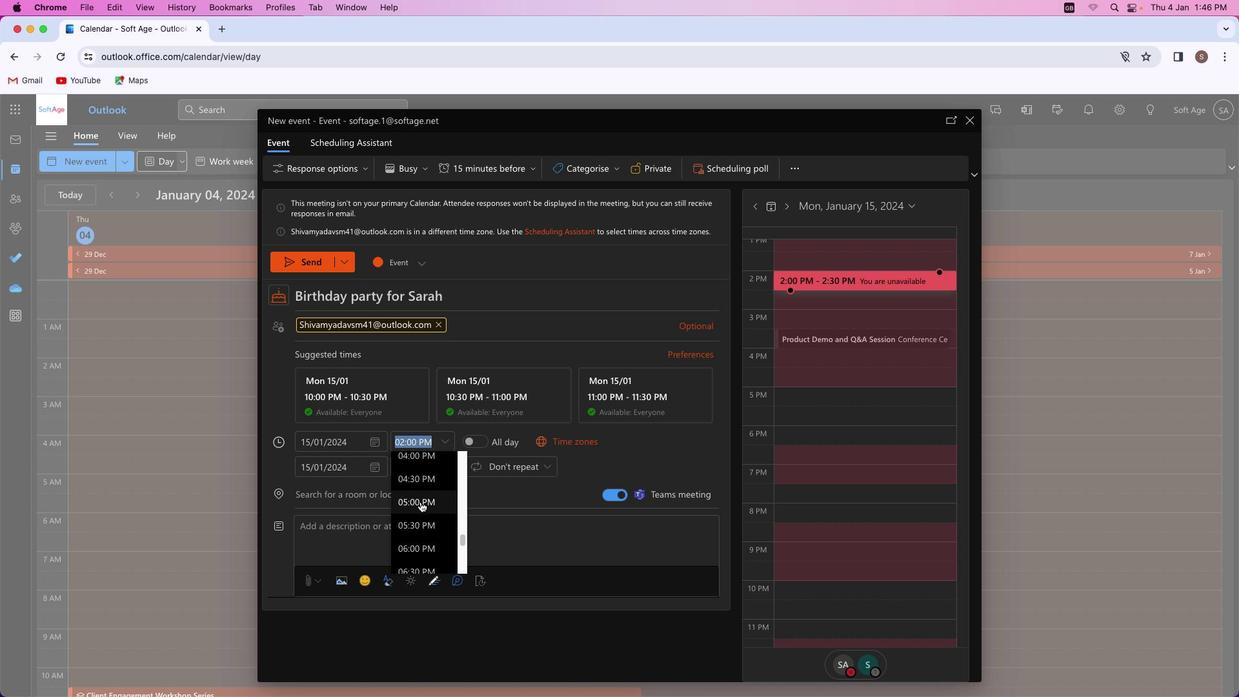 
Action: Mouse scrolled (421, 502) with delta (0, 0)
Screenshot: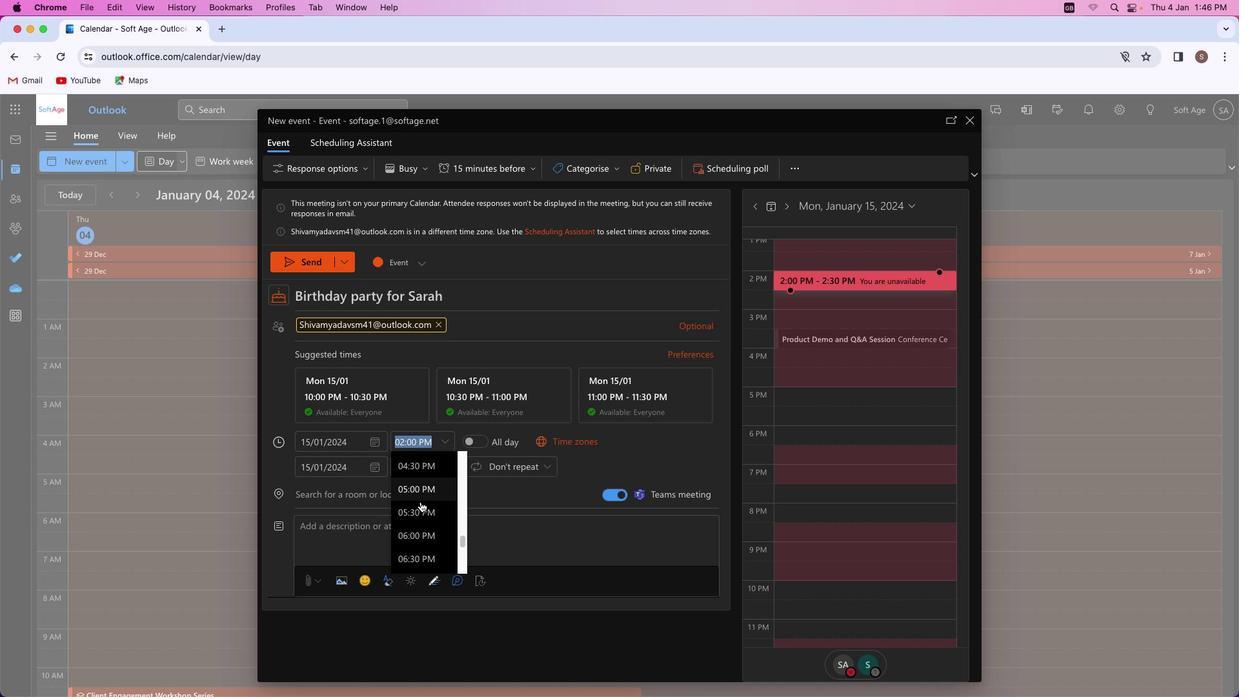 
Action: Mouse scrolled (421, 502) with delta (0, 0)
Screenshot: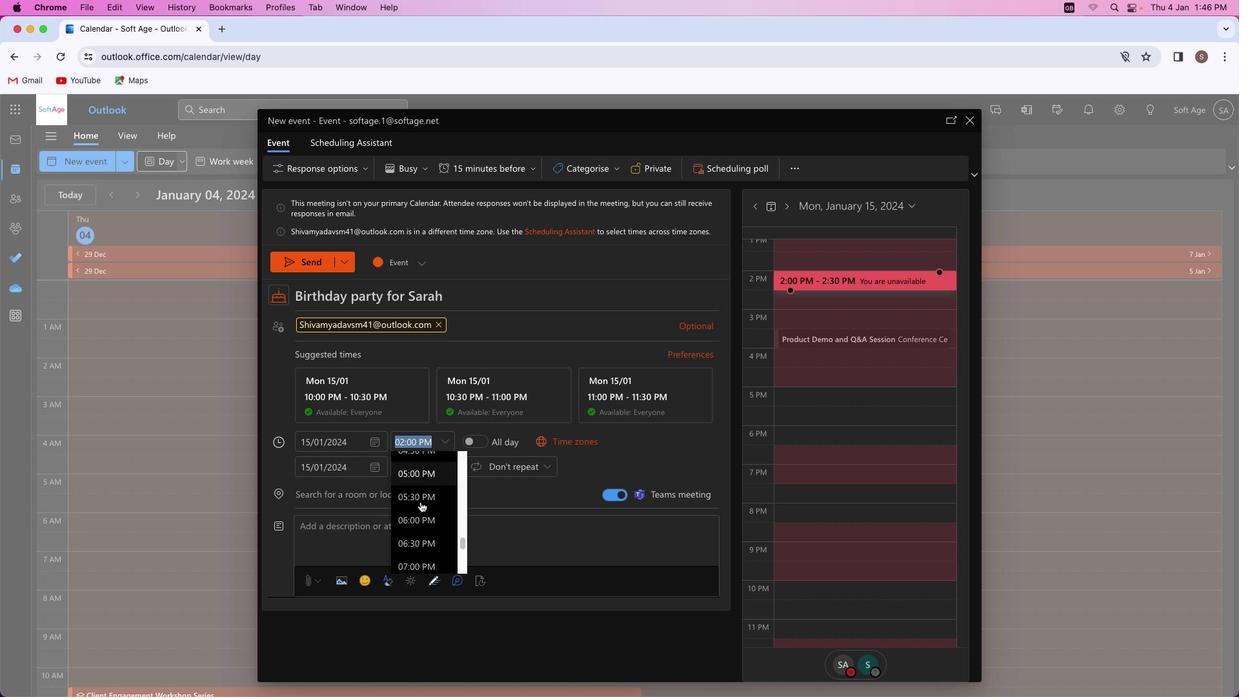 
Action: Mouse scrolled (421, 502) with delta (0, 0)
Screenshot: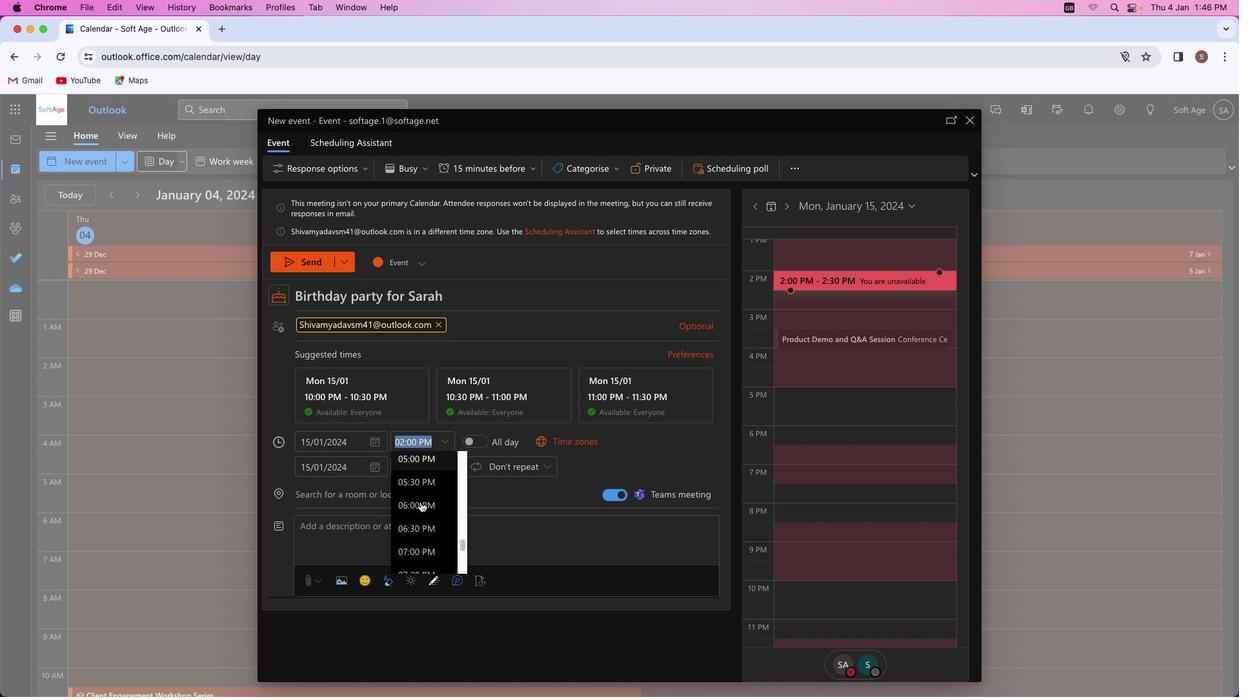 
Action: Mouse scrolled (421, 502) with delta (0, 0)
Screenshot: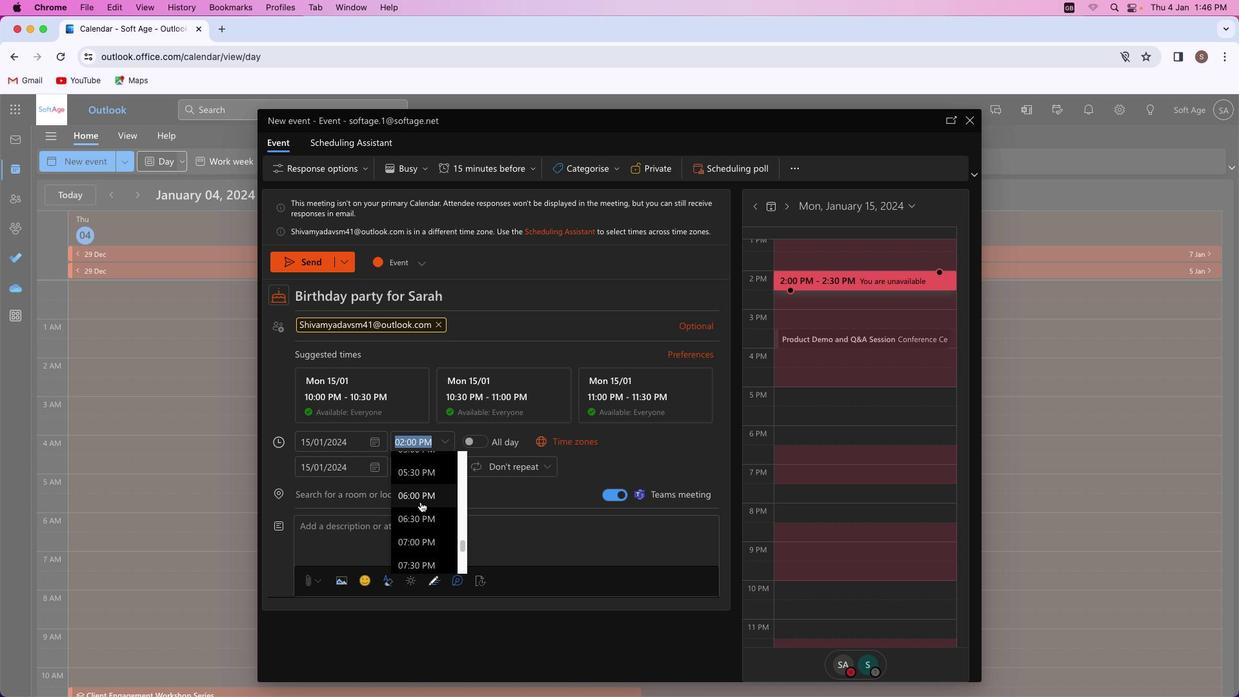 
Action: Mouse scrolled (421, 502) with delta (0, 0)
Screenshot: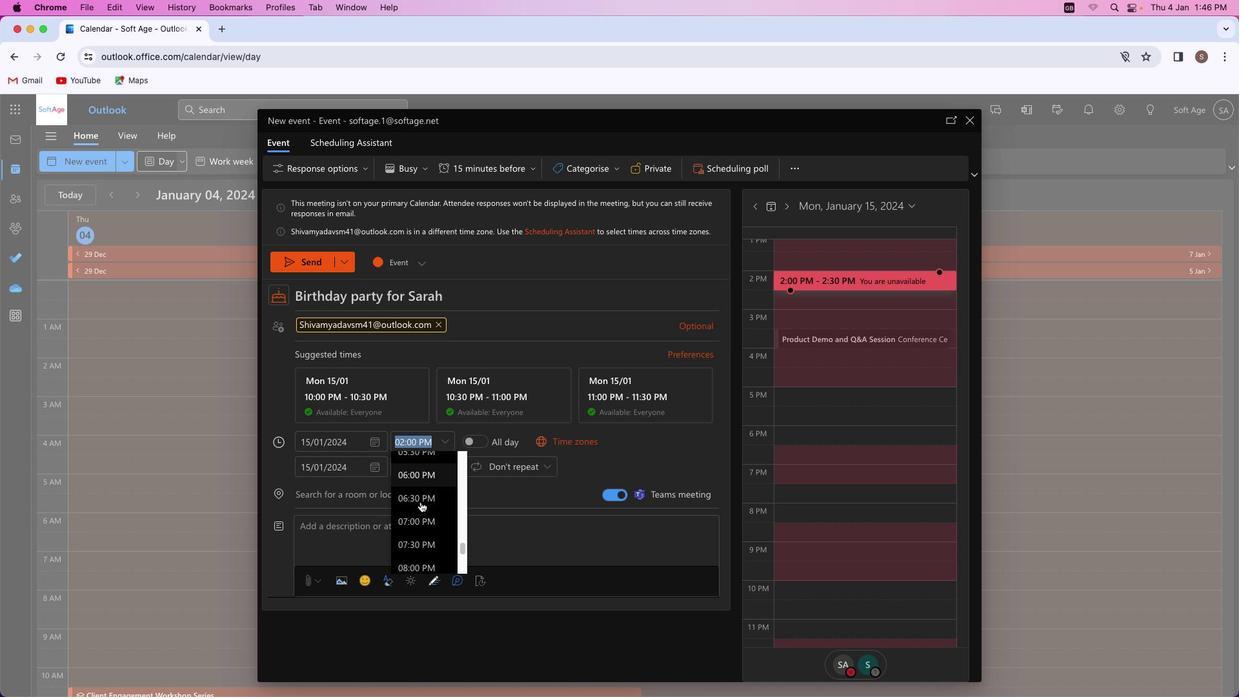 
Action: Mouse scrolled (421, 502) with delta (0, 0)
Screenshot: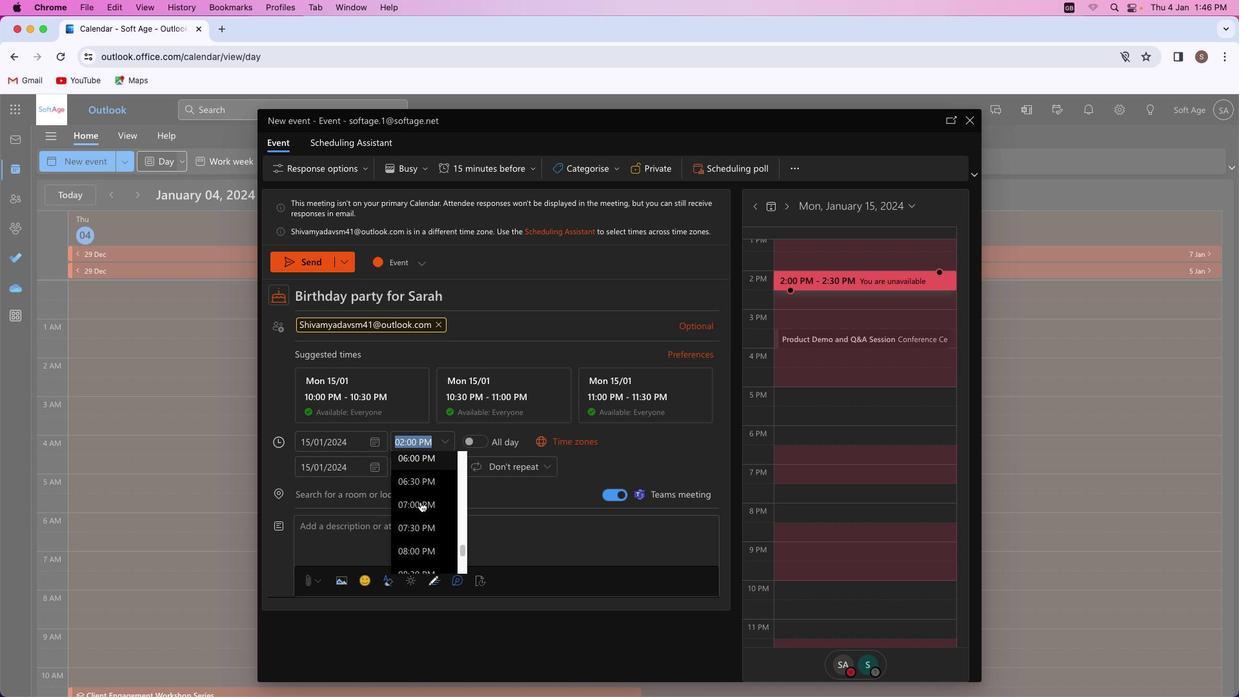 
Action: Mouse scrolled (421, 502) with delta (0, 0)
Screenshot: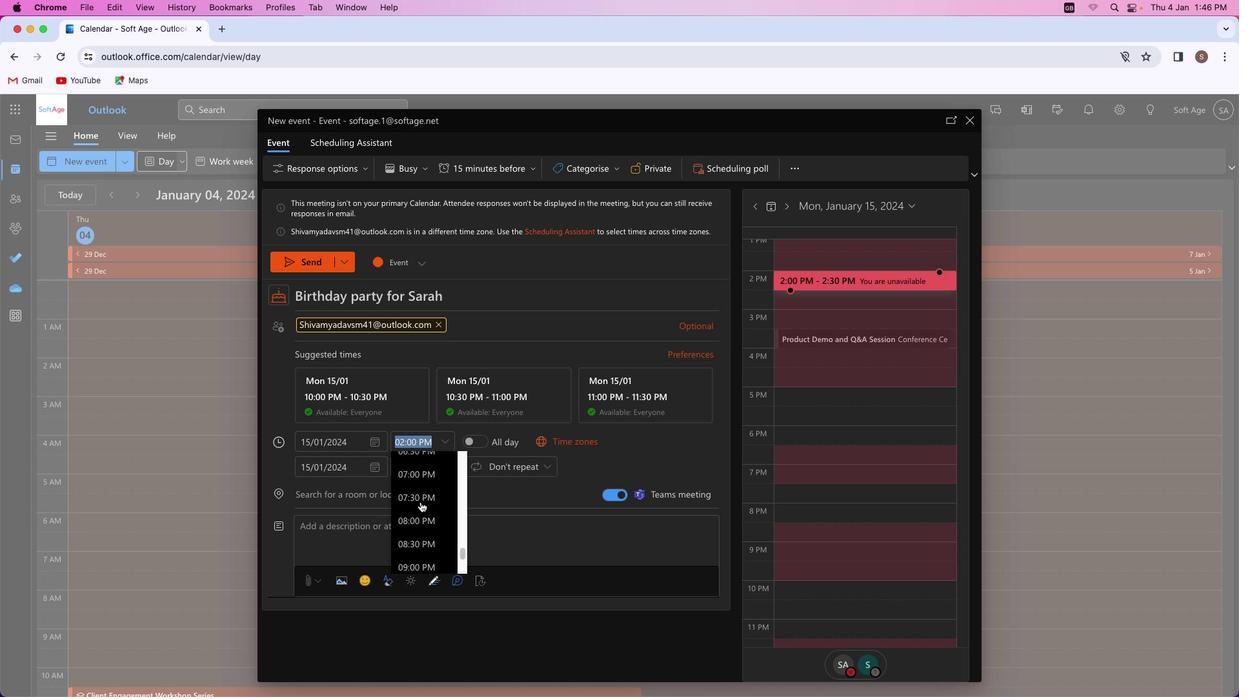 
Action: Mouse scrolled (421, 502) with delta (0, 0)
Screenshot: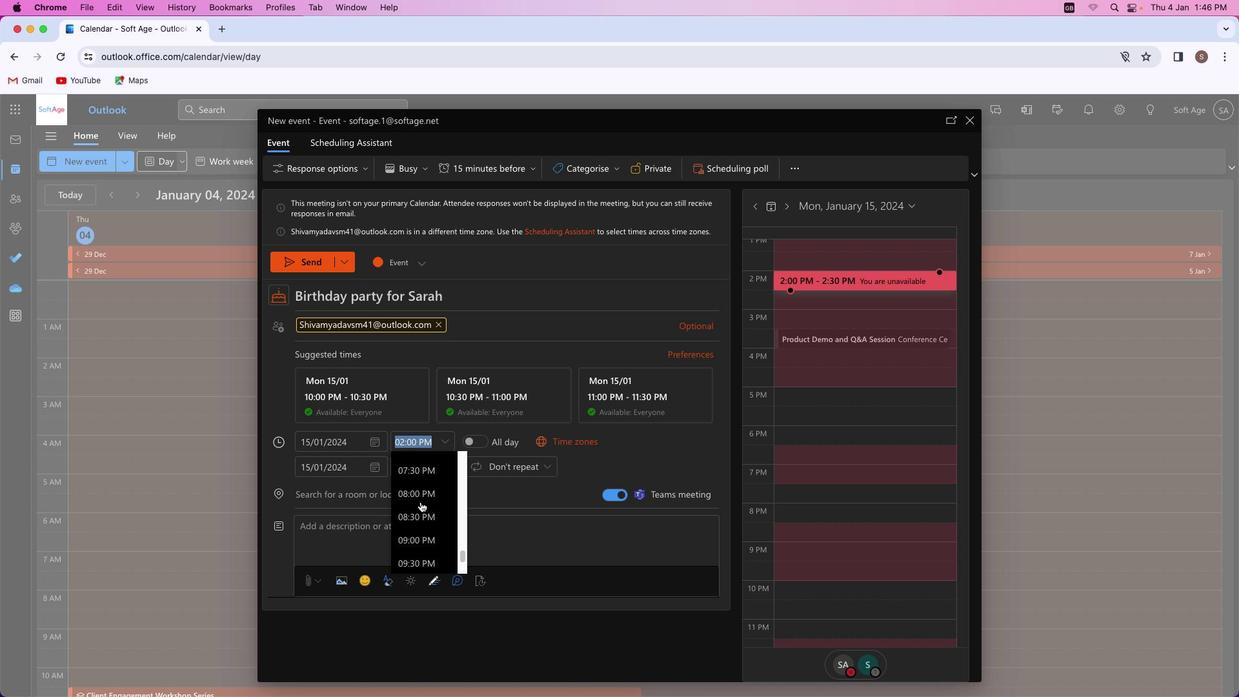 
Action: Mouse scrolled (421, 502) with delta (0, 0)
Screenshot: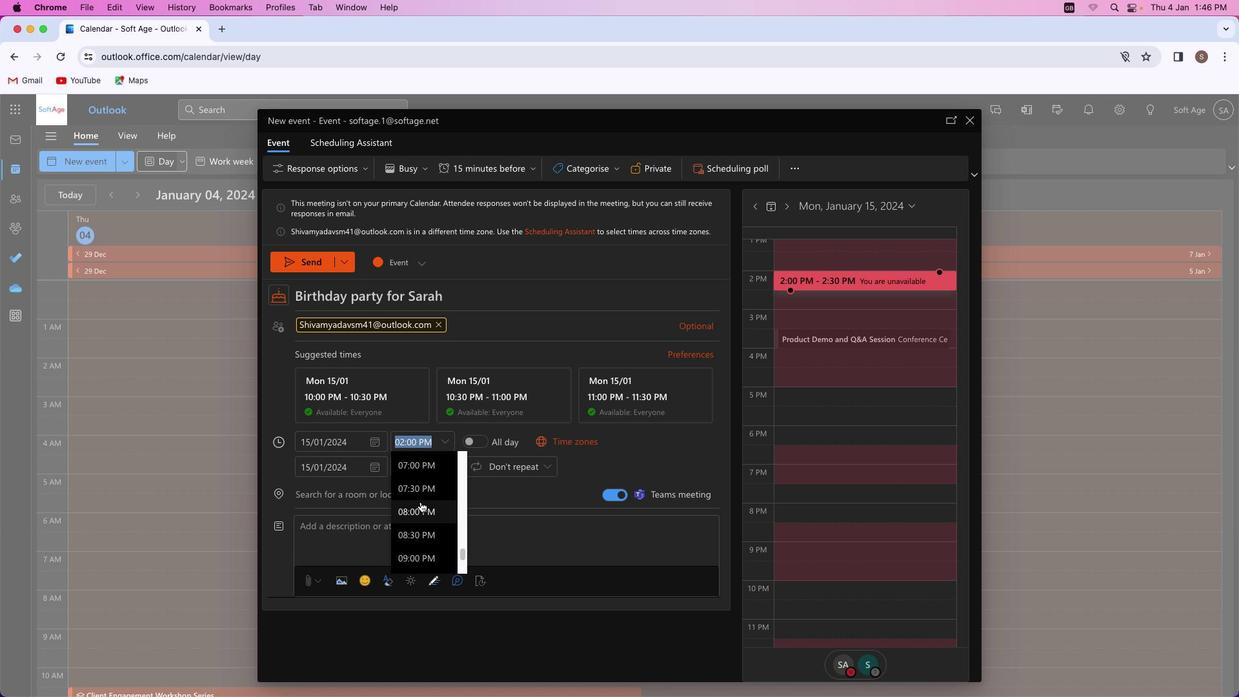
Action: Mouse scrolled (421, 502) with delta (0, 0)
Screenshot: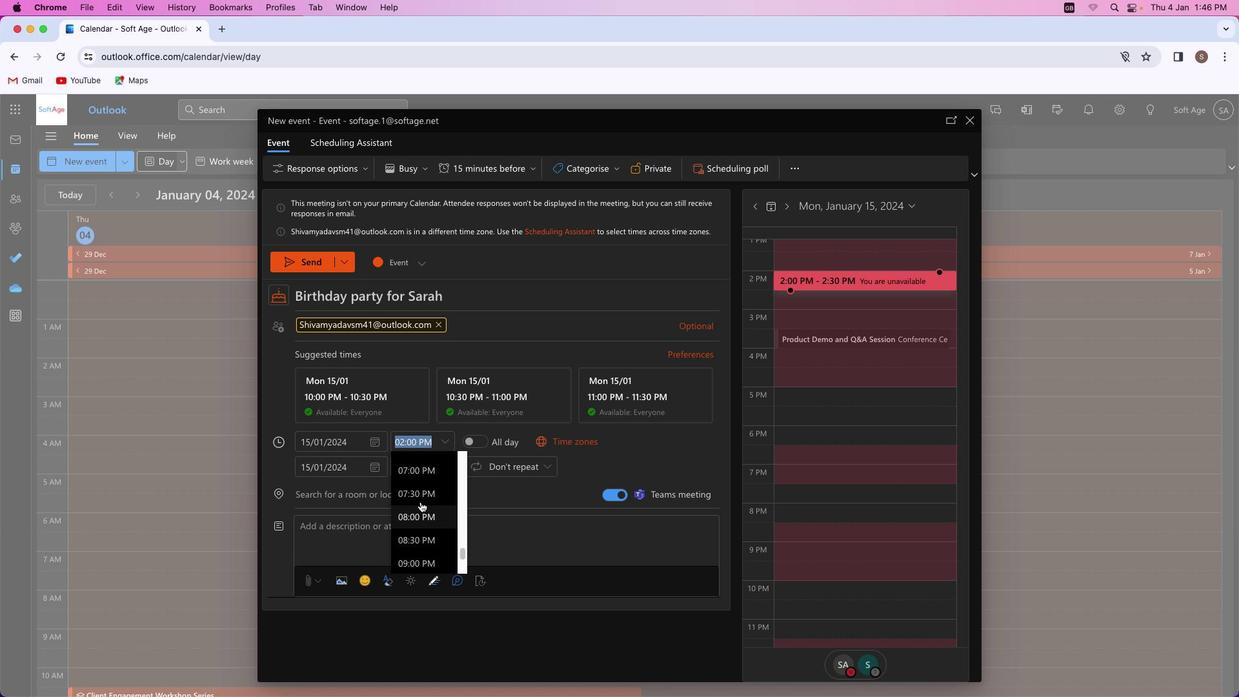 
Action: Mouse moved to (422, 480)
Screenshot: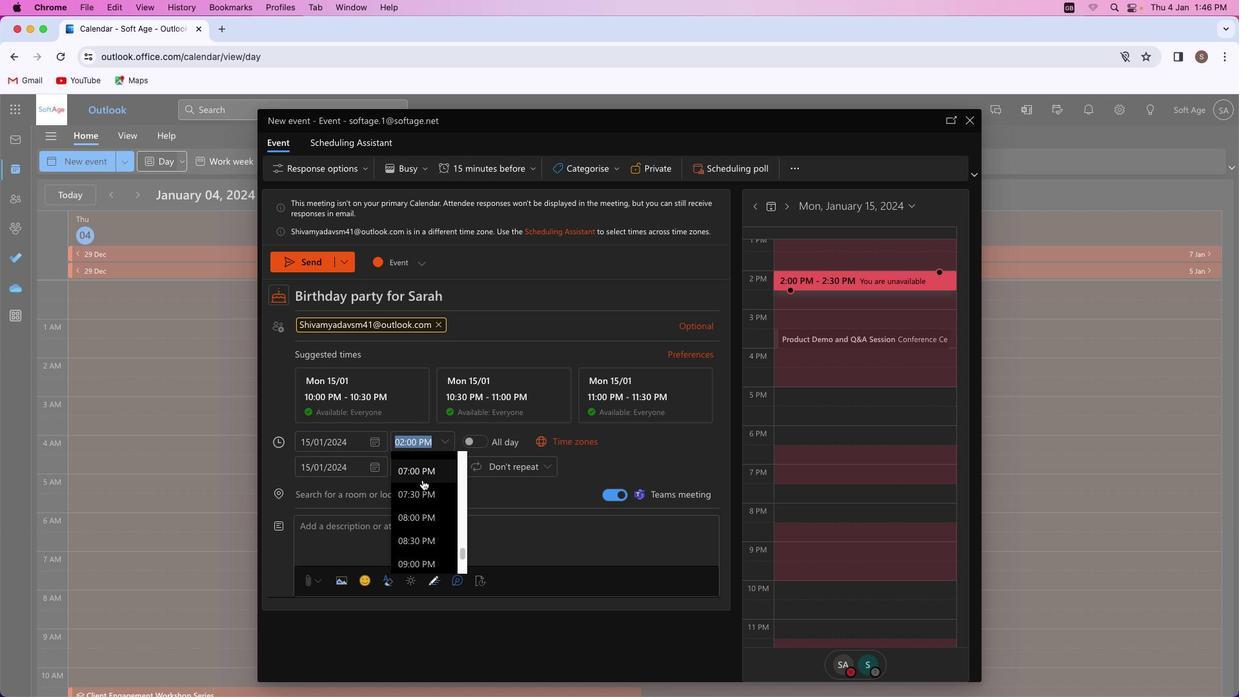 
Action: Mouse pressed left at (422, 480)
Screenshot: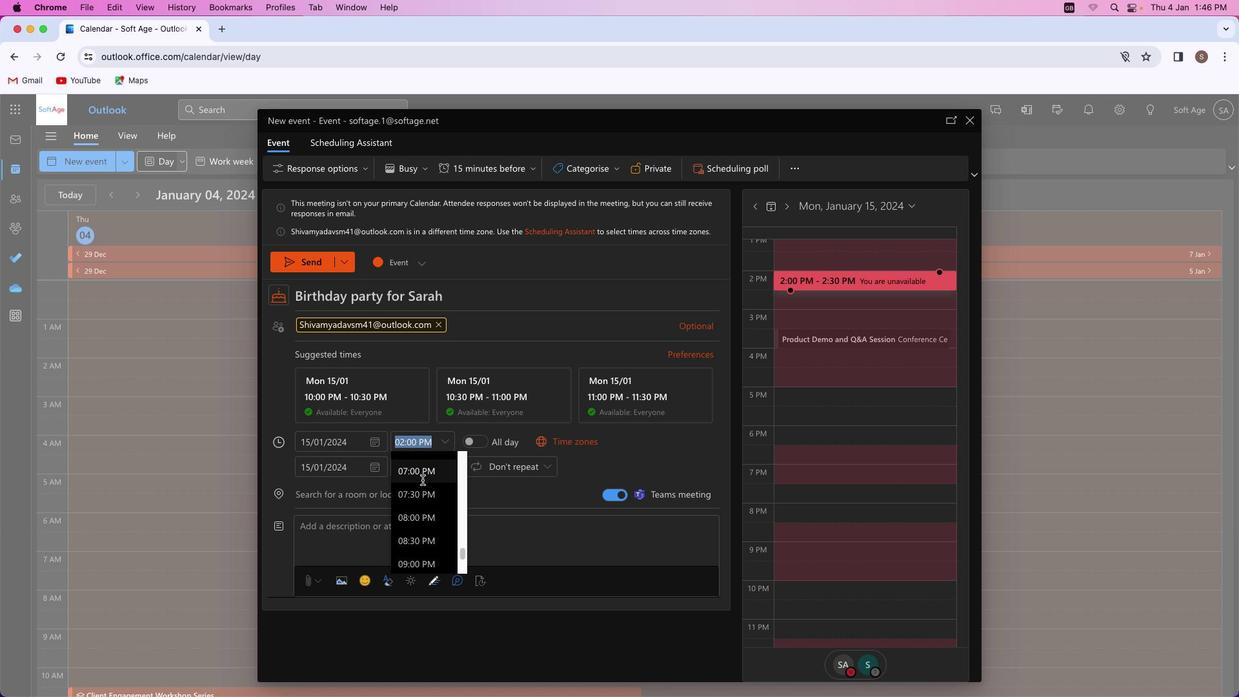 
Action: Mouse moved to (380, 528)
Screenshot: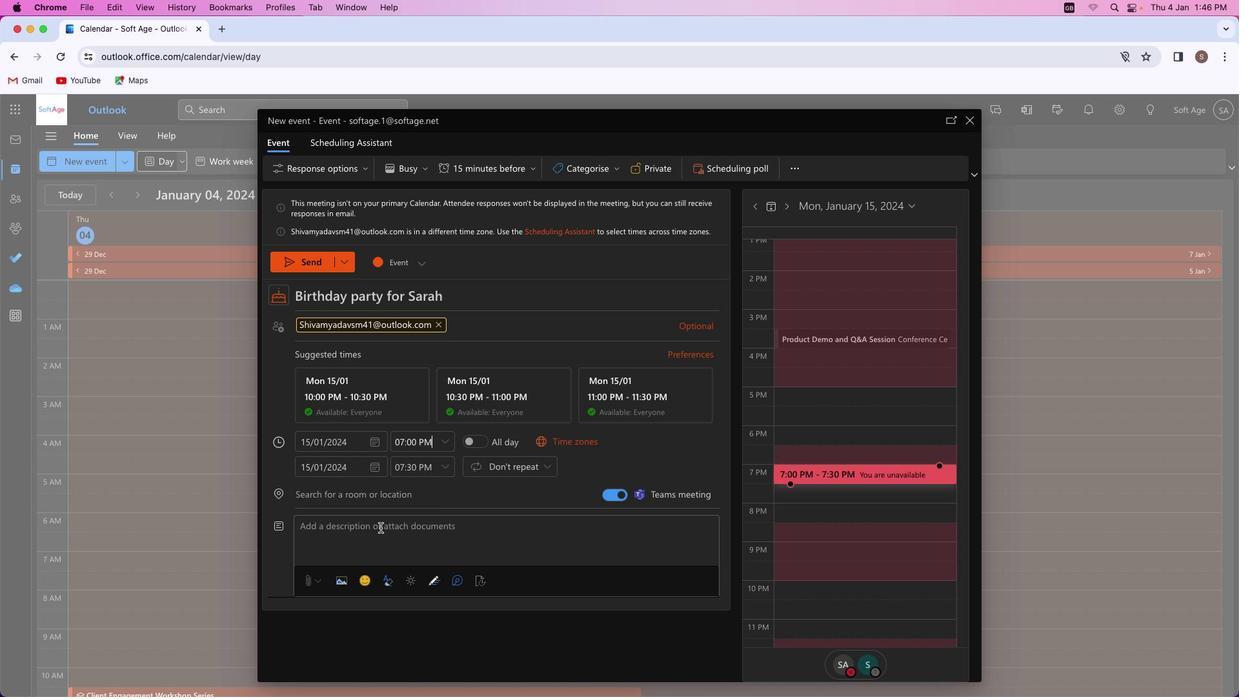 
Action: Mouse pressed left at (380, 528)
Screenshot: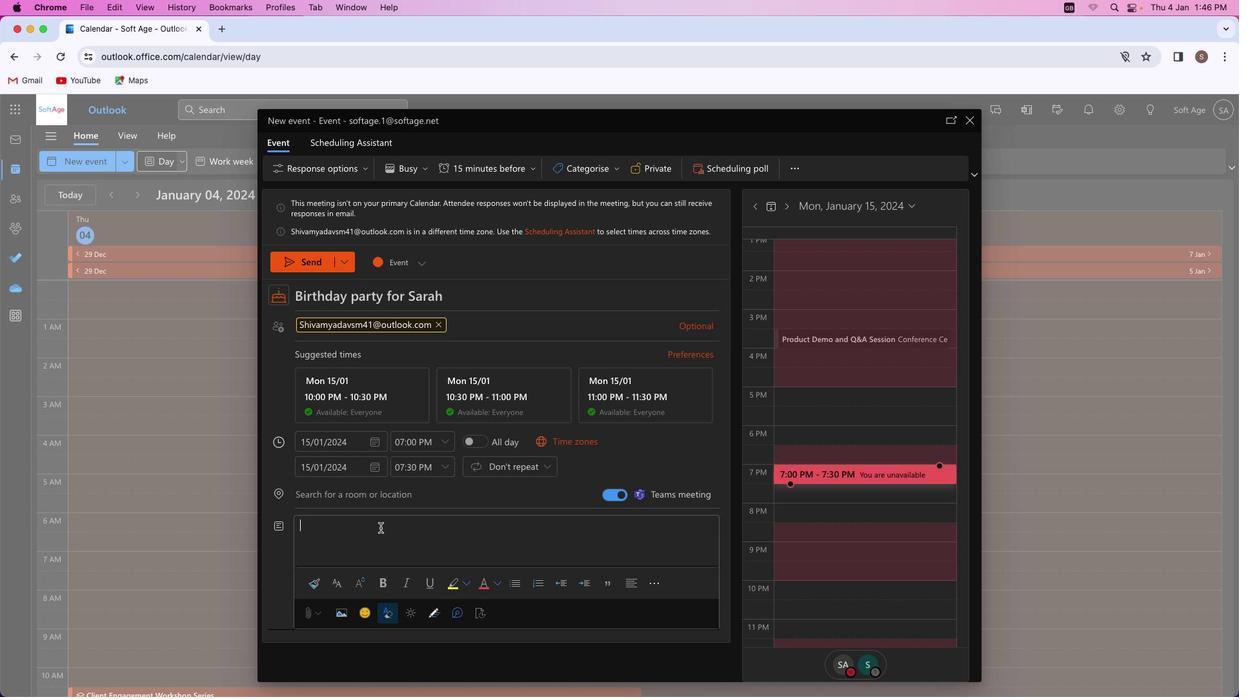 
Action: Key pressed Key.shift'H''e''y'Key.spaceKey.shift'S''h''i''v''a''m'','Key.spaceKey.shift'I'Key.space'a'Key.spaceKey.backspace'm'Key.space'o''r''g''a''n''i''z''i''n''g'Key.space'a'Key.space'p''a''r''t''y'Key.space'f''o''r'Key.backspaceKey.backspaceKey.backspaceKey.leftKey.leftKey.leftKey.leftKey.leftKey.left'b''i''r''t''h''d''a''y'Key.spaceKey.leftKey.leftKey.leftKey.leftKey.leftKey.leftKey.leftKey.leftKey.leftKey.leftKey.leftKey.leftKey.leftKey.leftKey.leftKey.rightKey.rightKey.rightKey.rightKey.rightKey.rightKey.rightKey.rightKey.rightKey.rightKey.rightKey.rightKey.rightKey.rightKey.rightKey.rightKey.rightKey.rightKey.rightKey.rightKey.space'f''o''r'Key.spaceKey.shift'S''a''r''a''h''.'
Screenshot: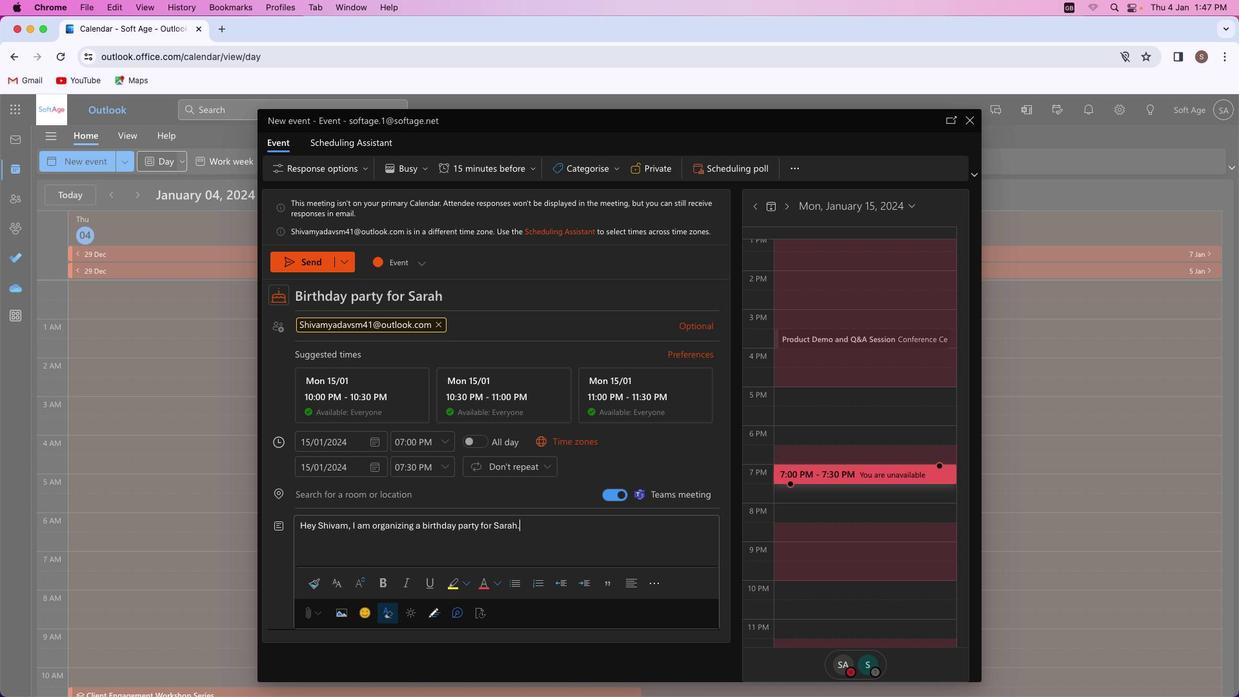 
Action: Mouse moved to (524, 552)
Screenshot: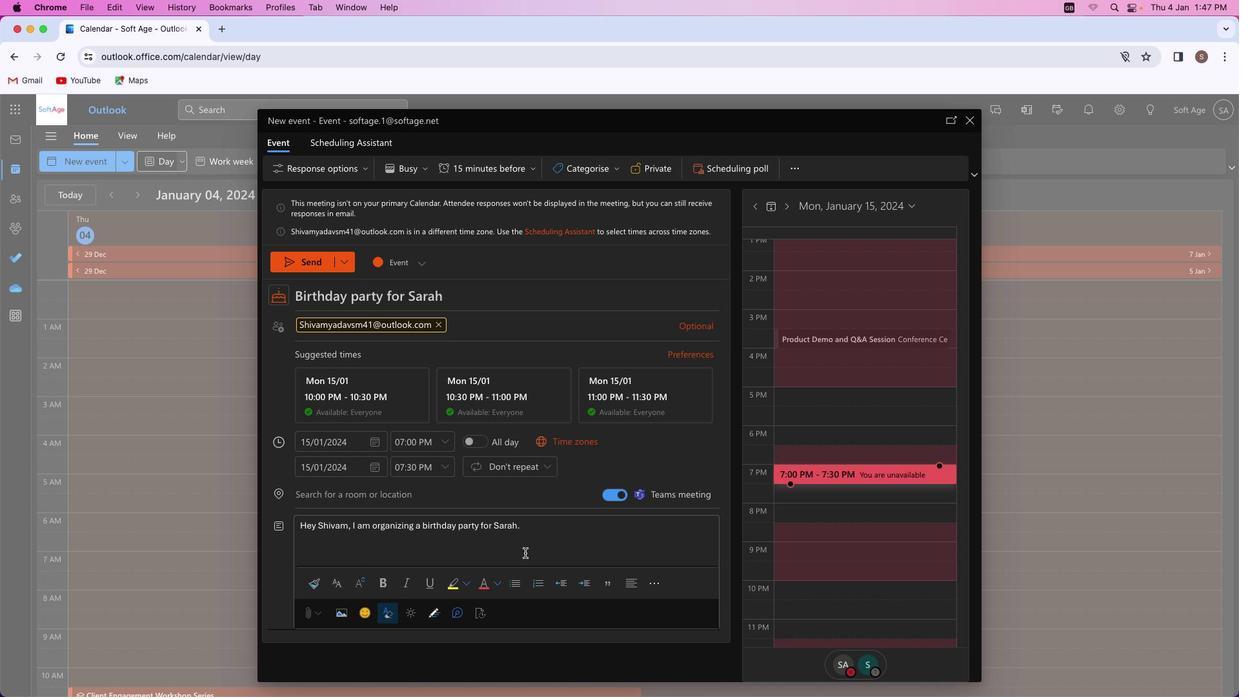 
Action: Mouse scrolled (524, 552) with delta (0, 0)
Screenshot: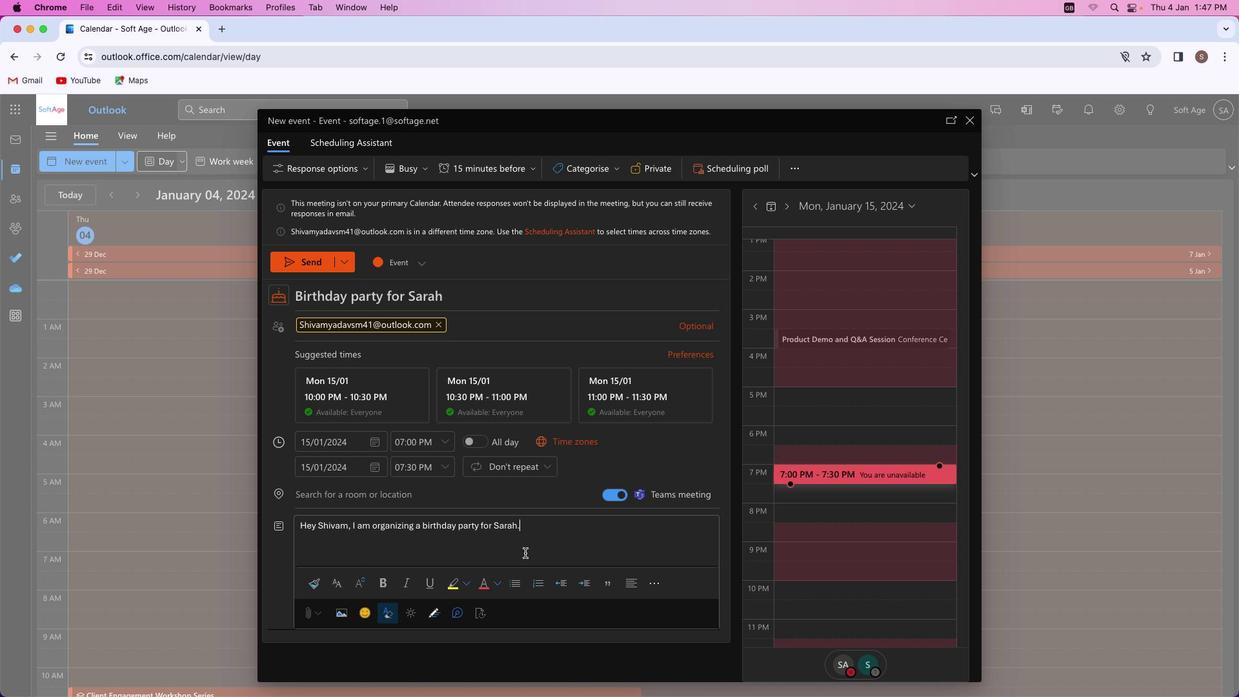 
Action: Mouse scrolled (524, 552) with delta (0, 0)
Screenshot: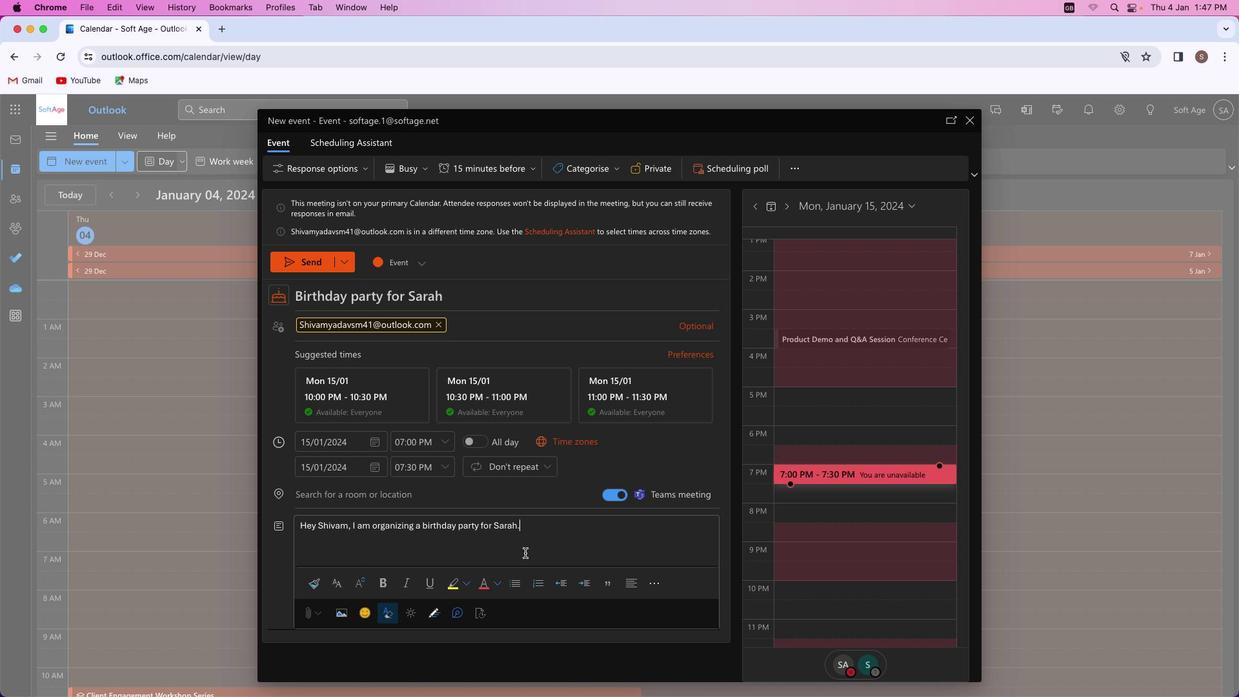 
Action: Mouse scrolled (524, 552) with delta (0, 0)
Screenshot: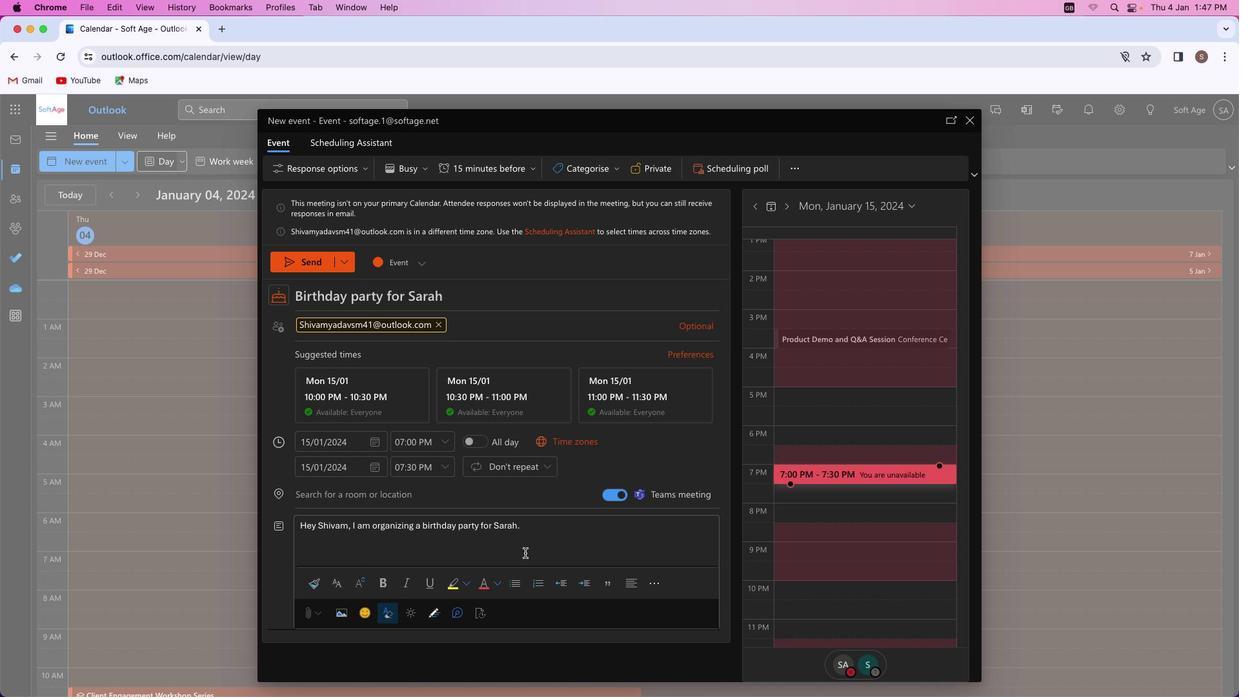 
Action: Mouse scrolled (524, 552) with delta (0, 0)
Screenshot: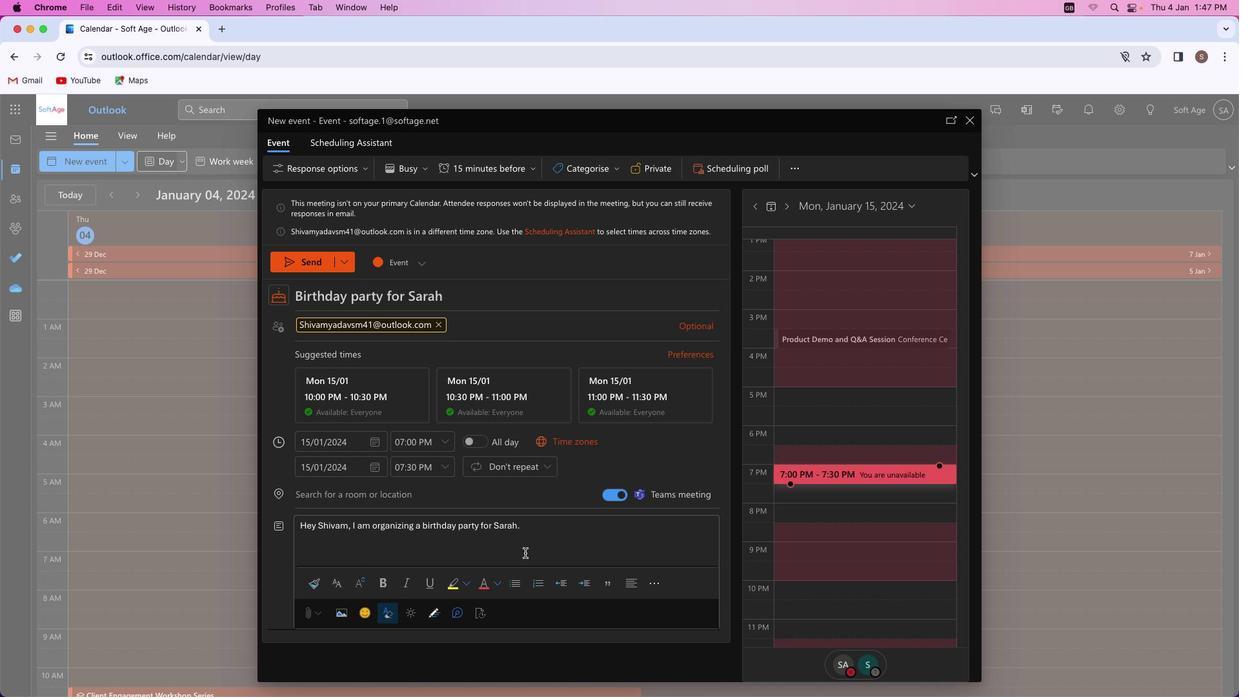 
Action: Mouse scrolled (524, 552) with delta (0, 0)
Screenshot: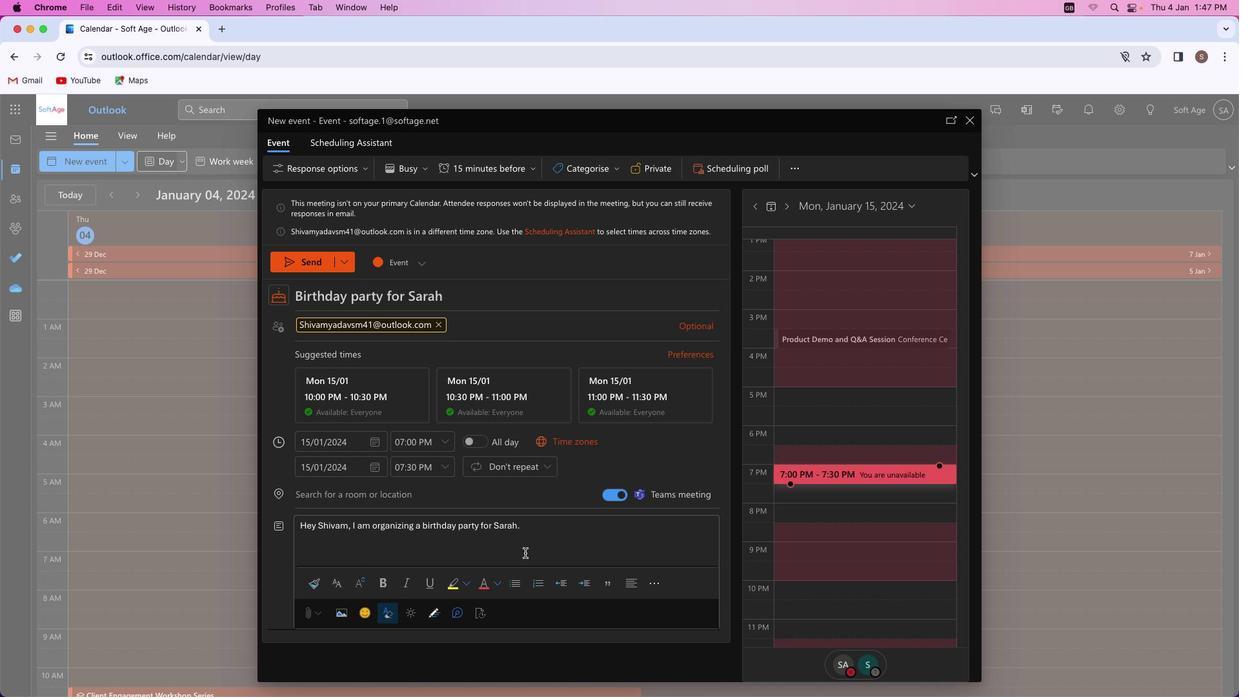 
Action: Mouse moved to (344, 262)
Screenshot: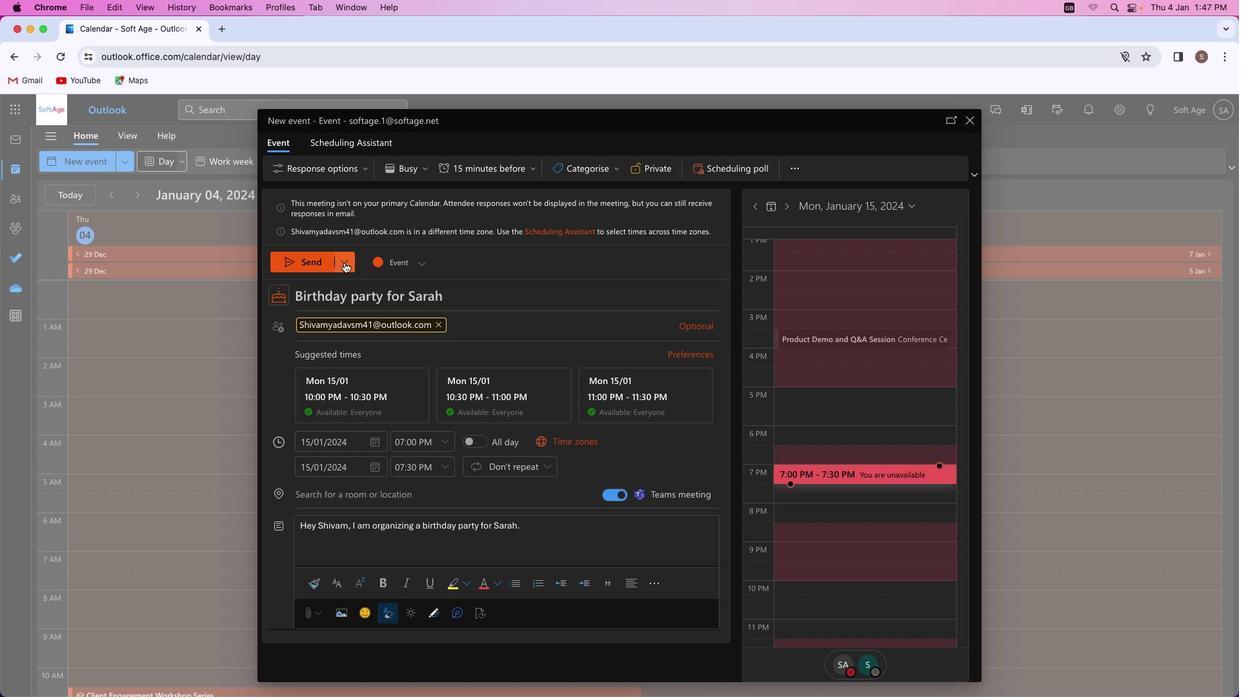 
Action: Mouse pressed left at (344, 262)
Screenshot: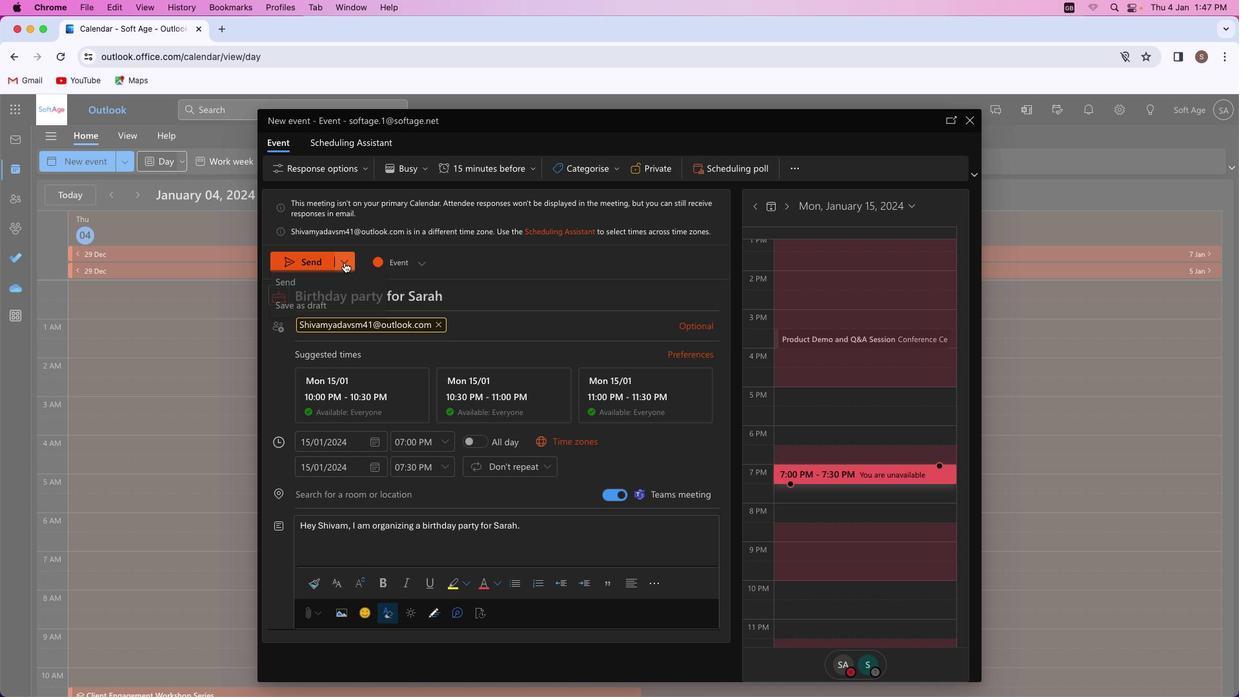 
Action: Mouse moved to (301, 304)
Screenshot: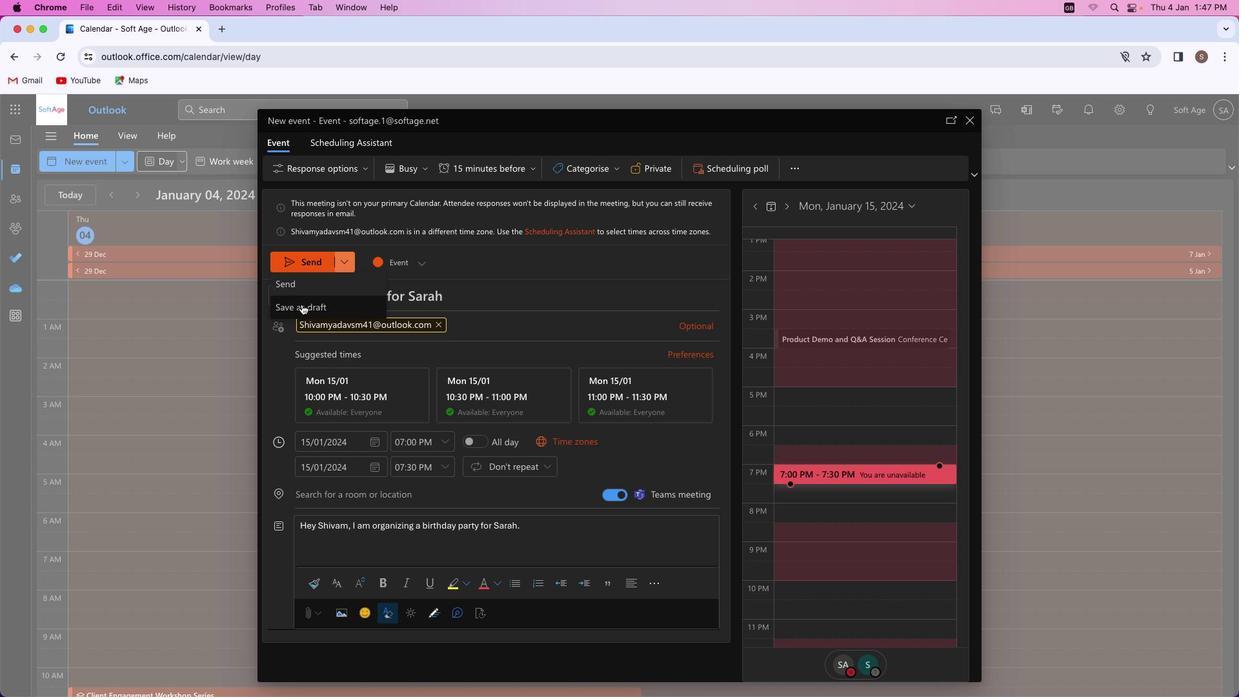 
Action: Mouse pressed left at (301, 304)
Screenshot: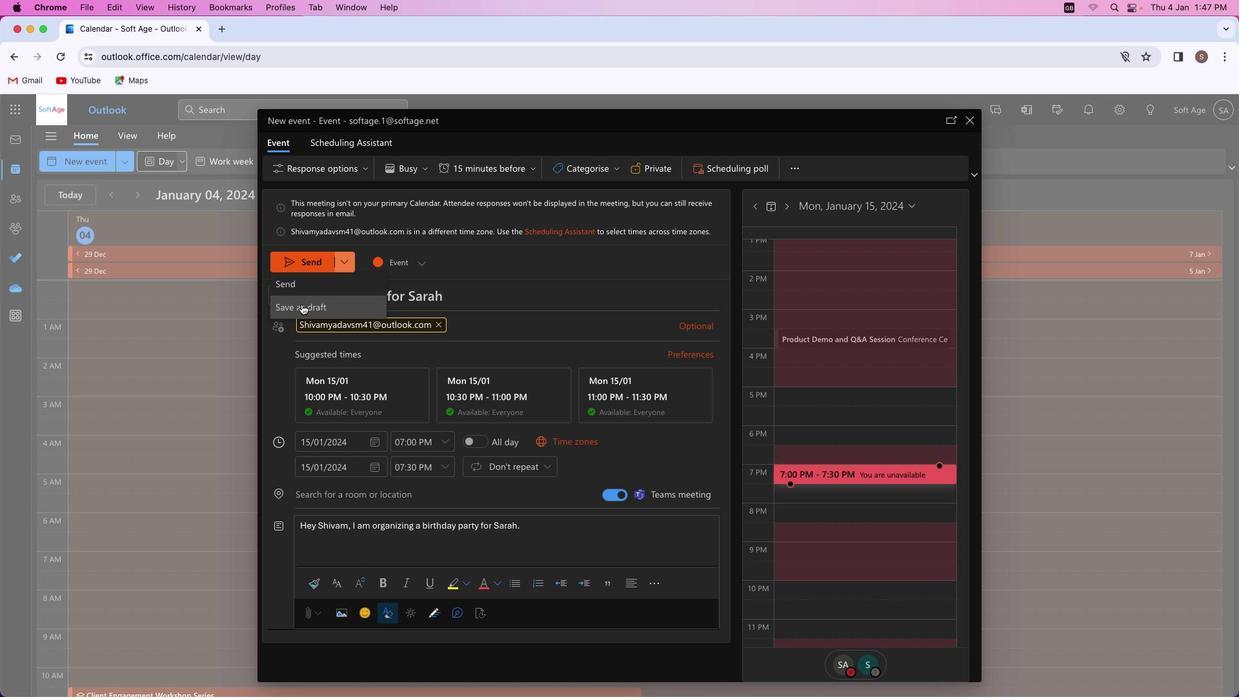 
Action: Mouse moved to (504, 404)
Screenshot: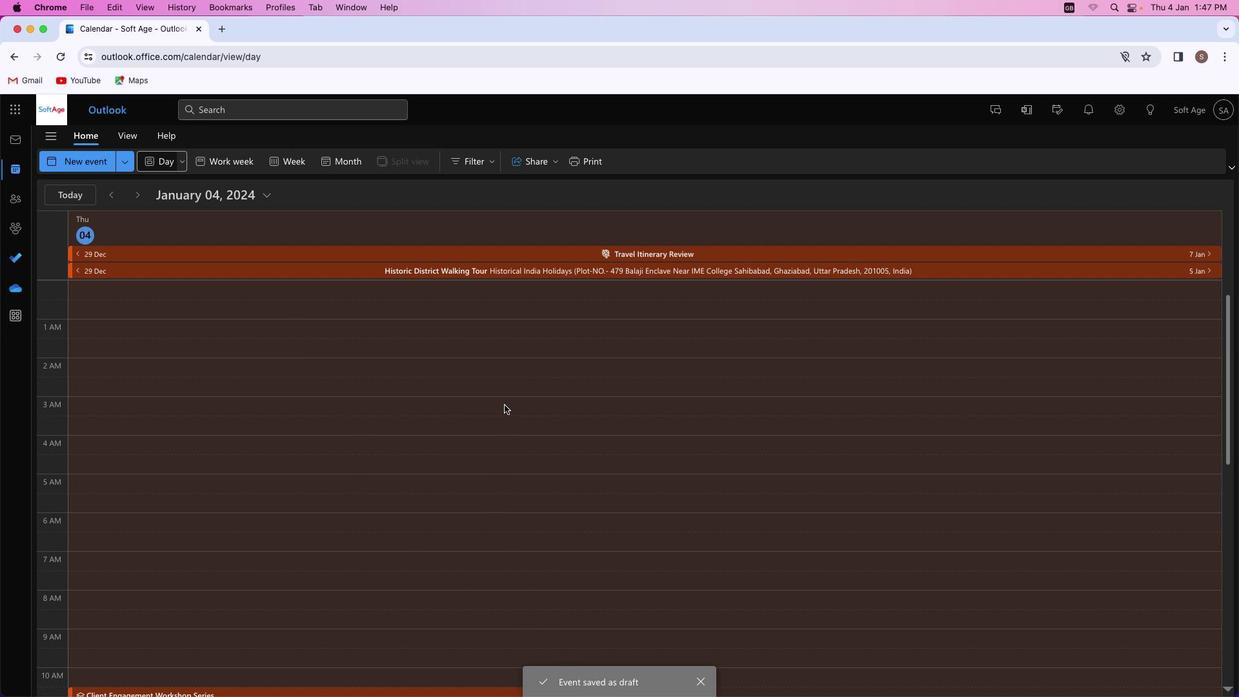 
